 Task: In the Contact  Adeline.Baker@coach.com, schedule and save the meeting with title: 'Product Demo and Service Presentation', Select date: '7 September, 2023', select start time: 6:00:PM. Add location in person New York with meeting description: Kindly join this meeting to understand Product Demo and Service Presentation.. Logged in from softage.1@softage.net
Action: Mouse moved to (108, 71)
Screenshot: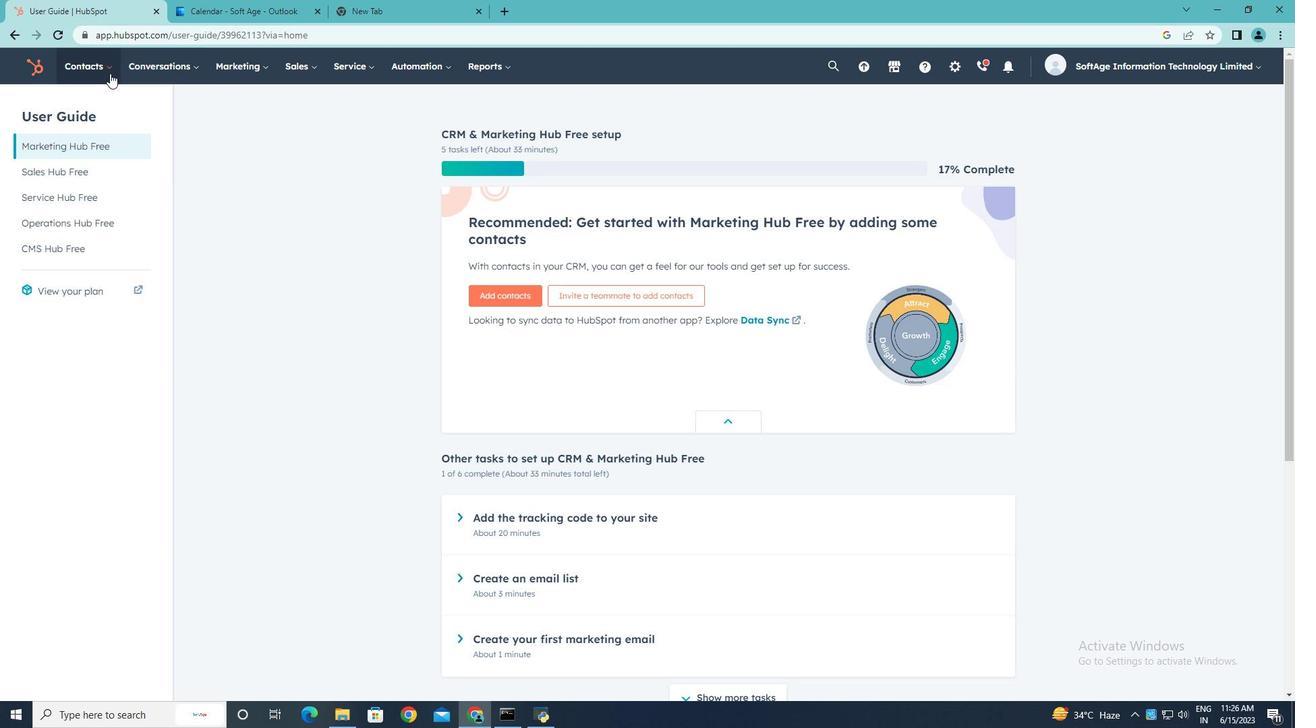 
Action: Mouse pressed left at (108, 71)
Screenshot: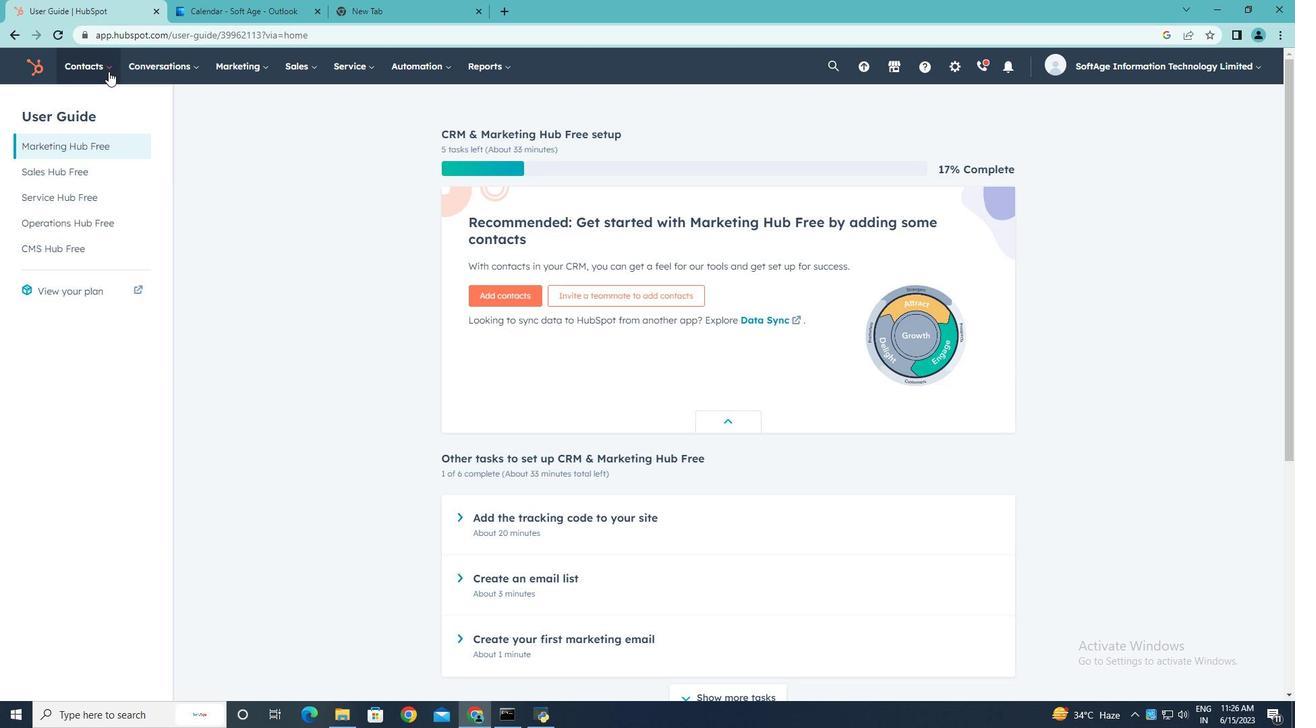
Action: Mouse moved to (98, 103)
Screenshot: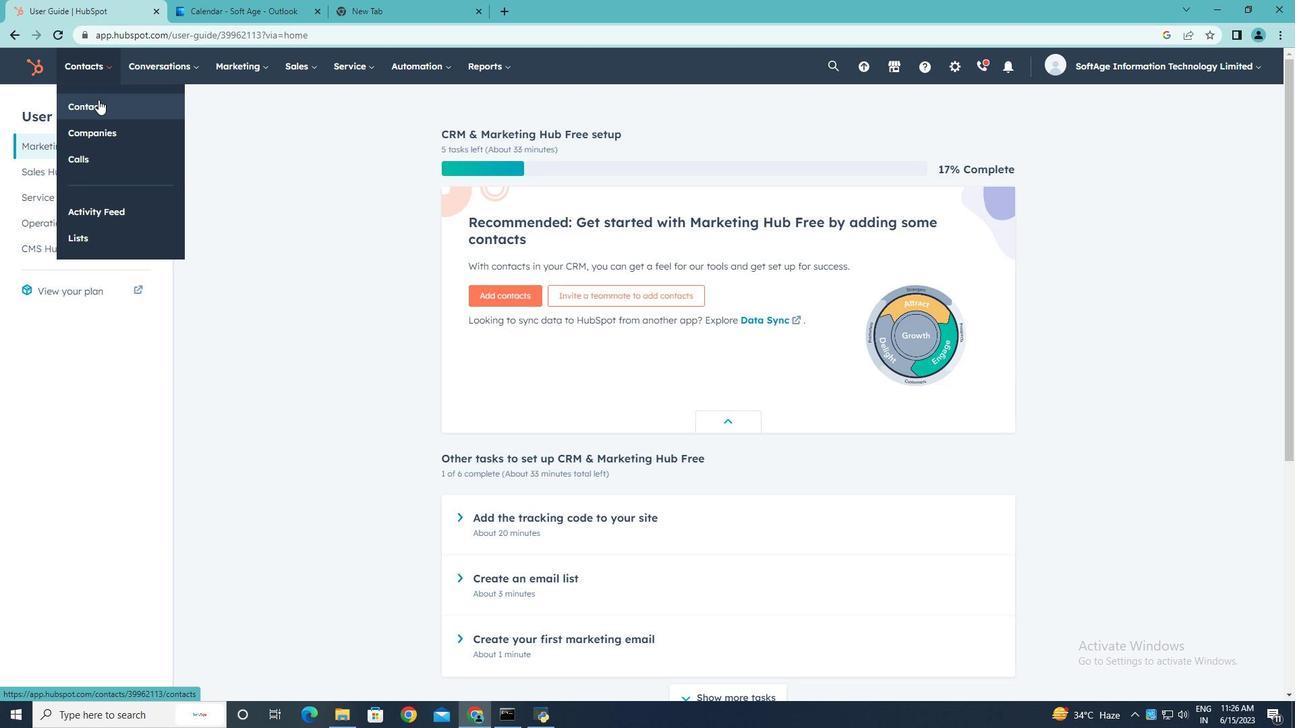 
Action: Mouse pressed left at (98, 103)
Screenshot: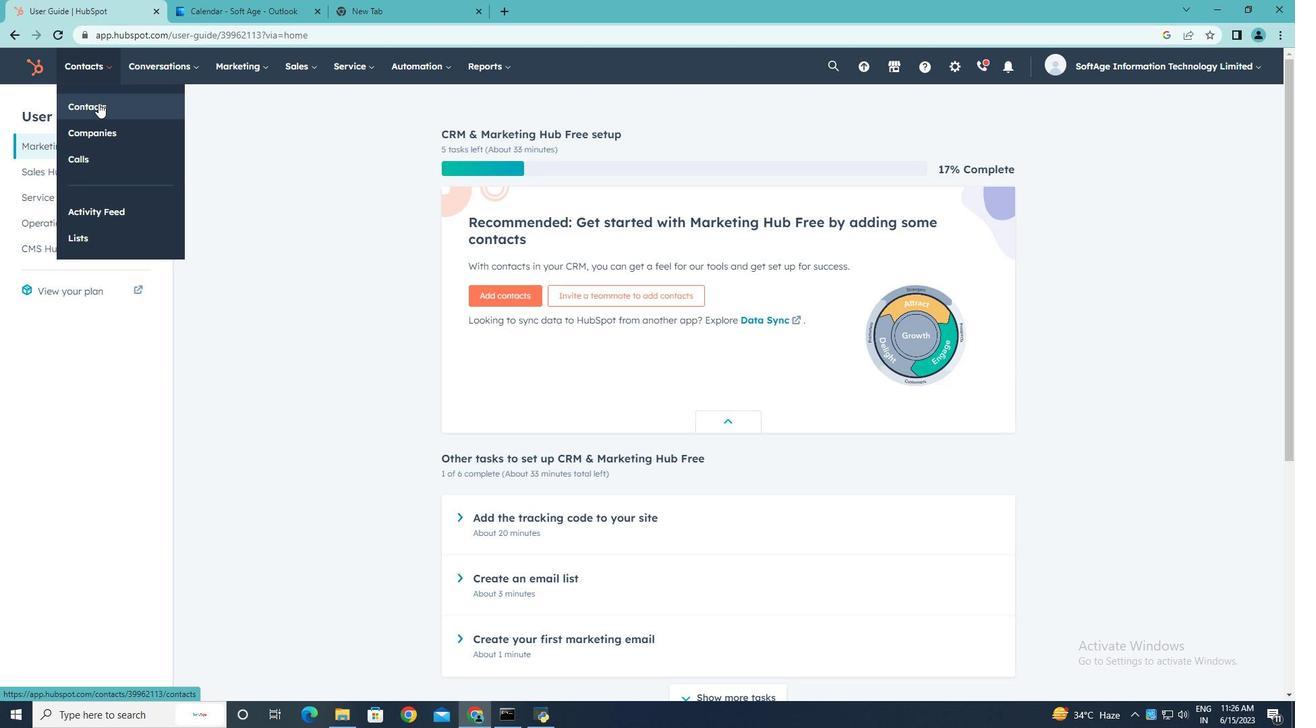 
Action: Mouse moved to (93, 216)
Screenshot: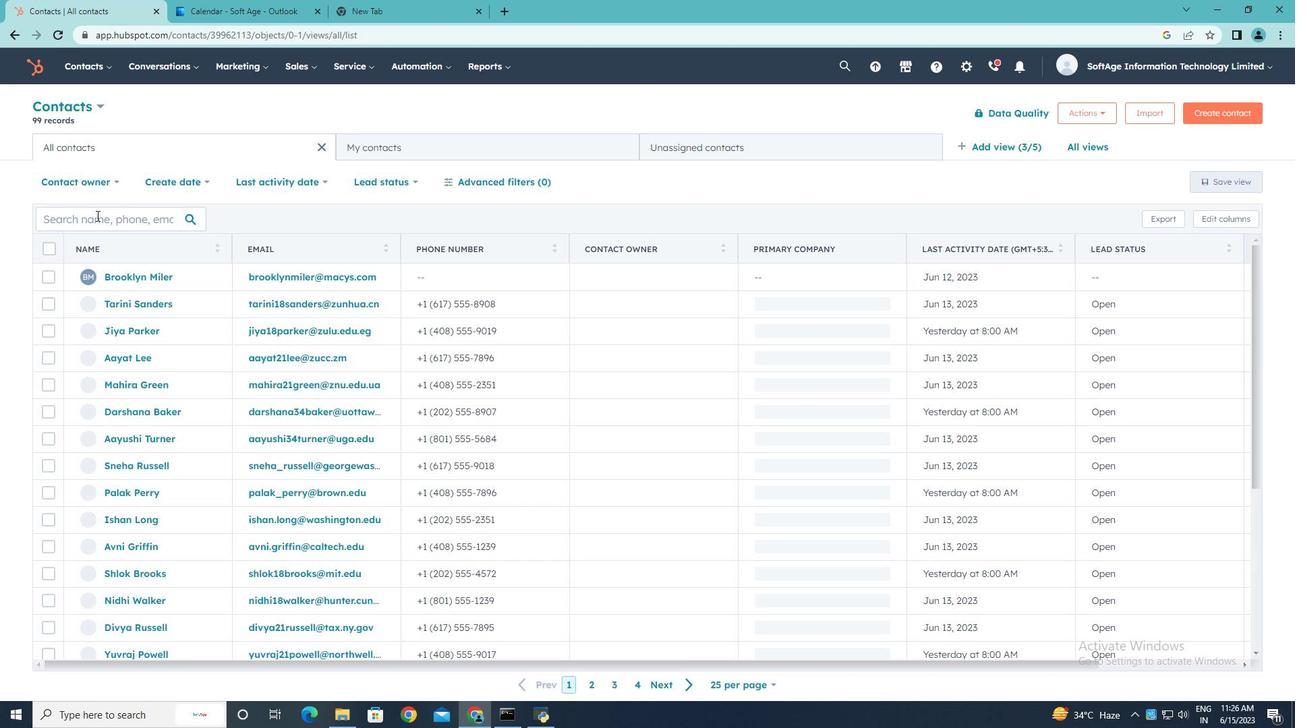 
Action: Mouse pressed left at (93, 216)
Screenshot: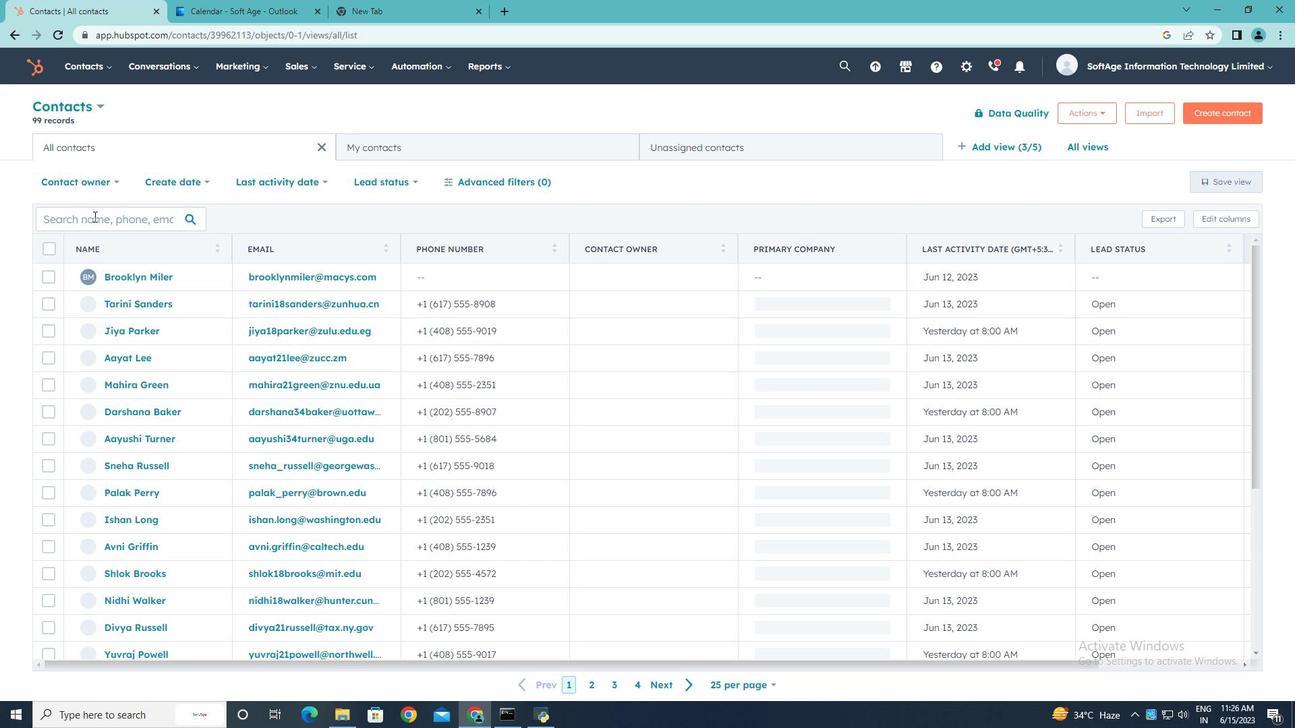 
Action: Key pressed <Key.shift>Adeline.<Key.shift>Baker<Key.shift>@coach.com
Screenshot: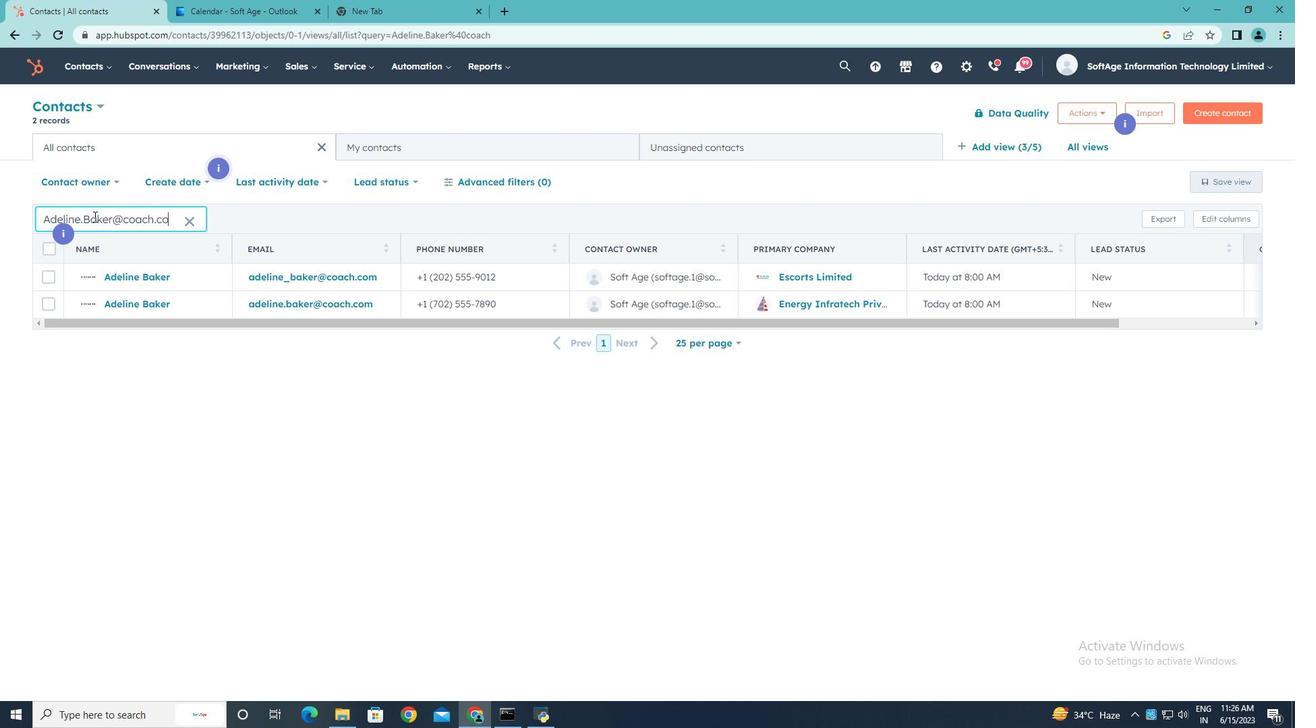 
Action: Mouse moved to (128, 305)
Screenshot: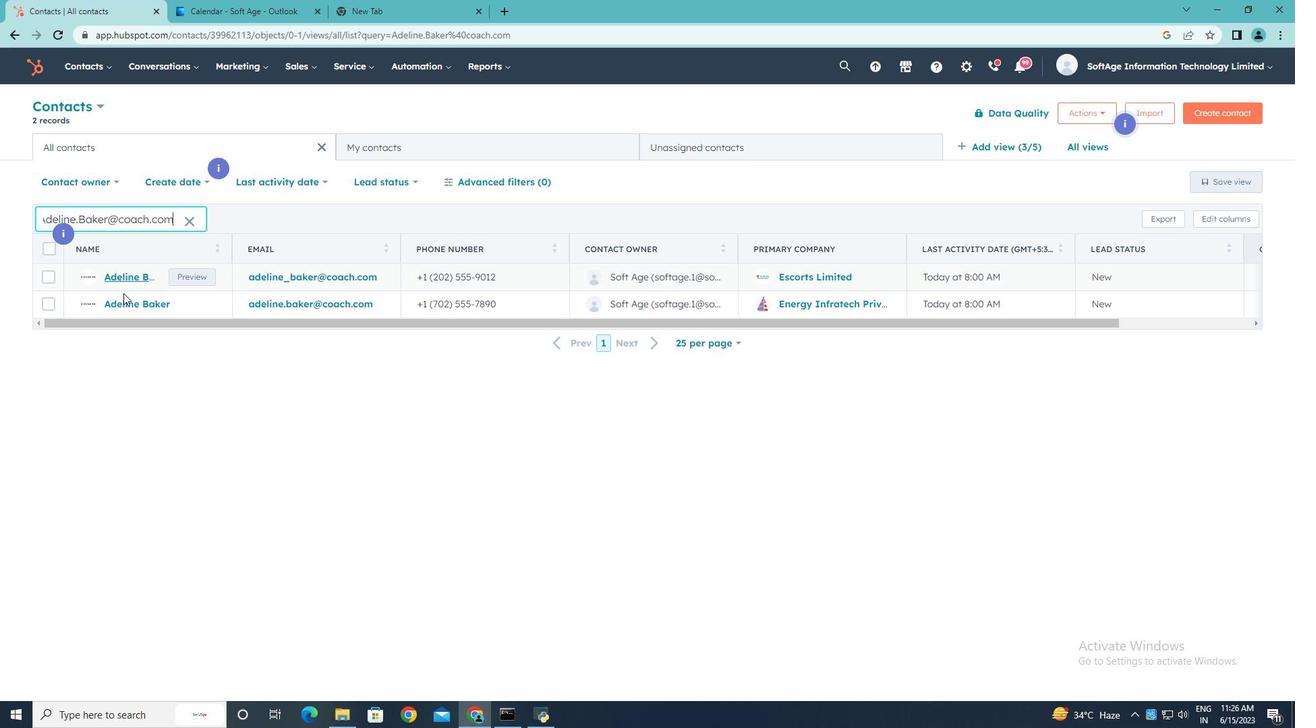 
Action: Mouse pressed left at (128, 305)
Screenshot: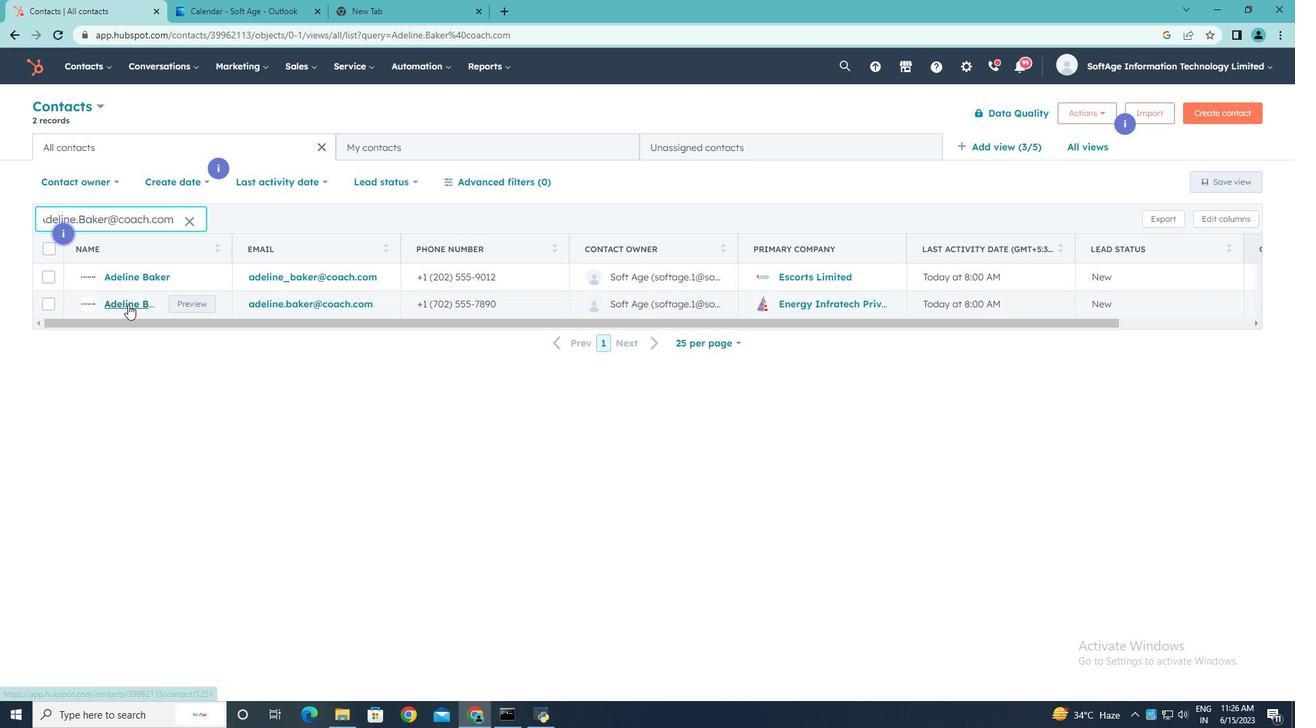 
Action: Mouse moved to (215, 235)
Screenshot: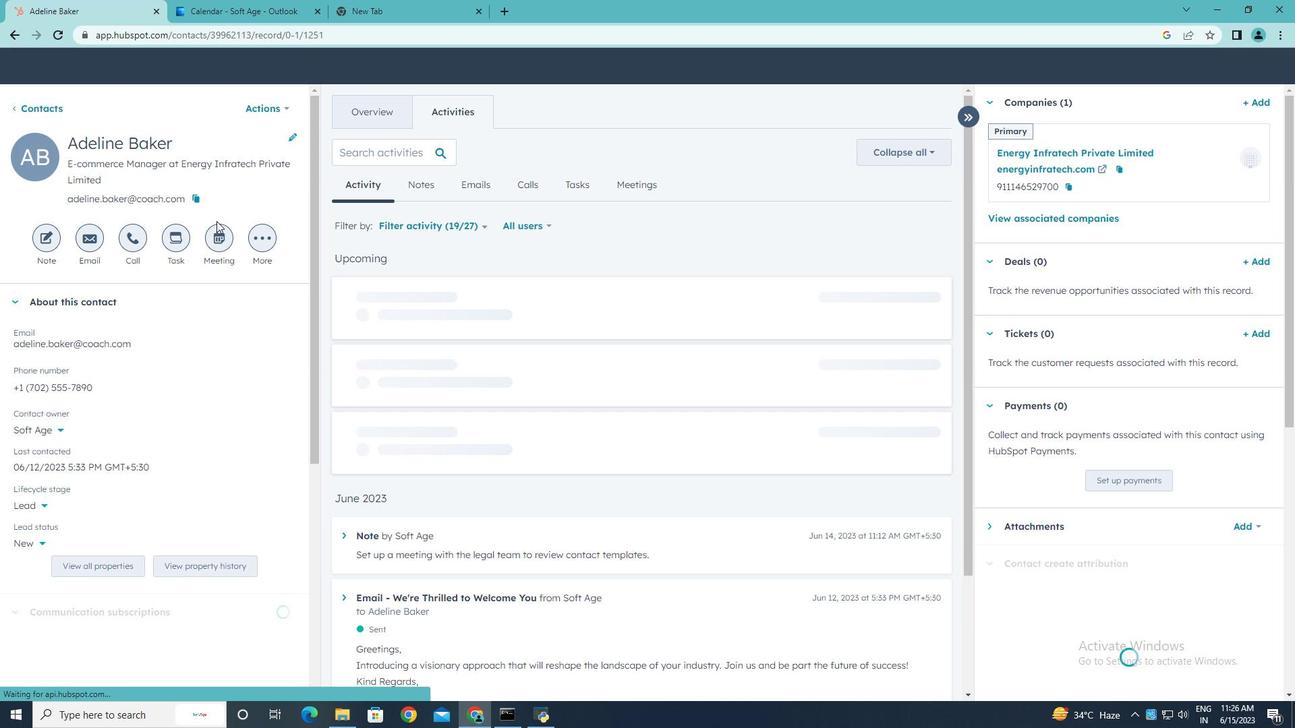 
Action: Mouse pressed left at (215, 235)
Screenshot: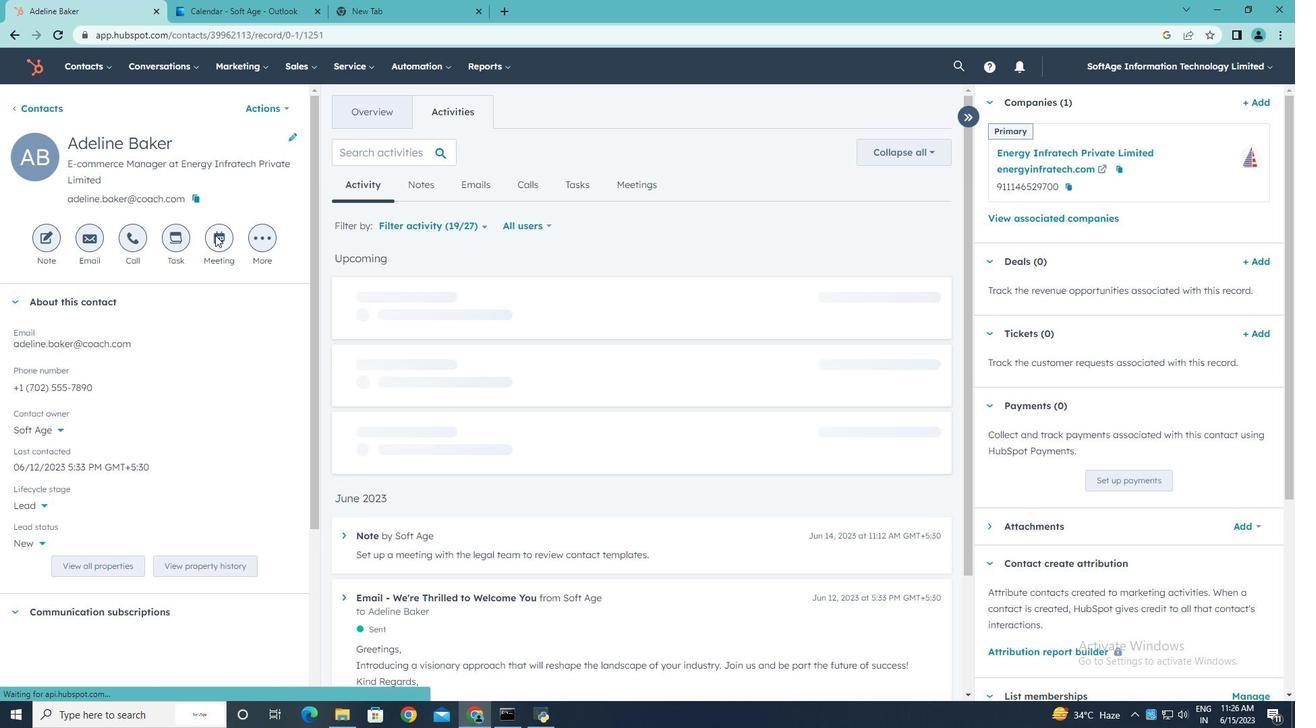 
Action: Key pressed <Key.shift><Key.shift><Key.shift><Key.shift><Key.shift><Key.shift><Key.shift><Key.shift><Key.shift><Key.shift>Product<Key.space><Key.shift>Demo<Key.space>and<Key.space><Key.shift>Servicw<Key.backspace>e<Key.space><Key.shift>Presentation.
Screenshot: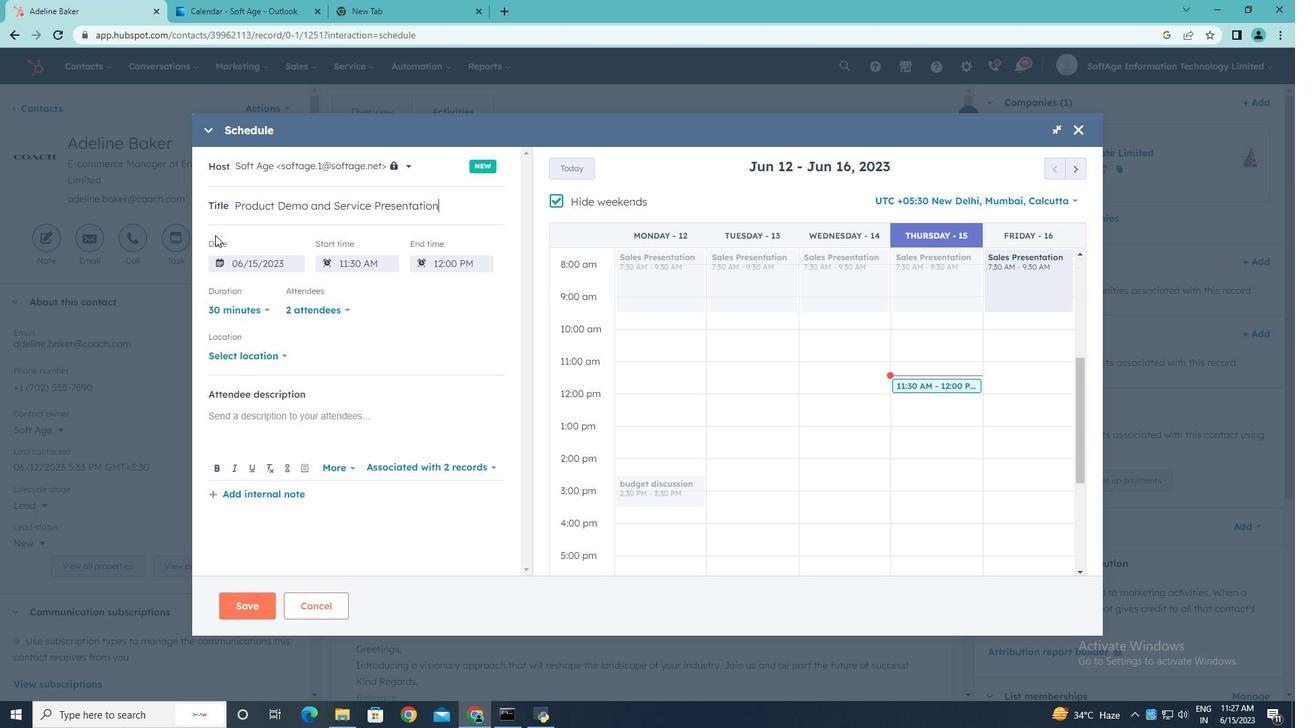 
Action: Mouse moved to (554, 200)
Screenshot: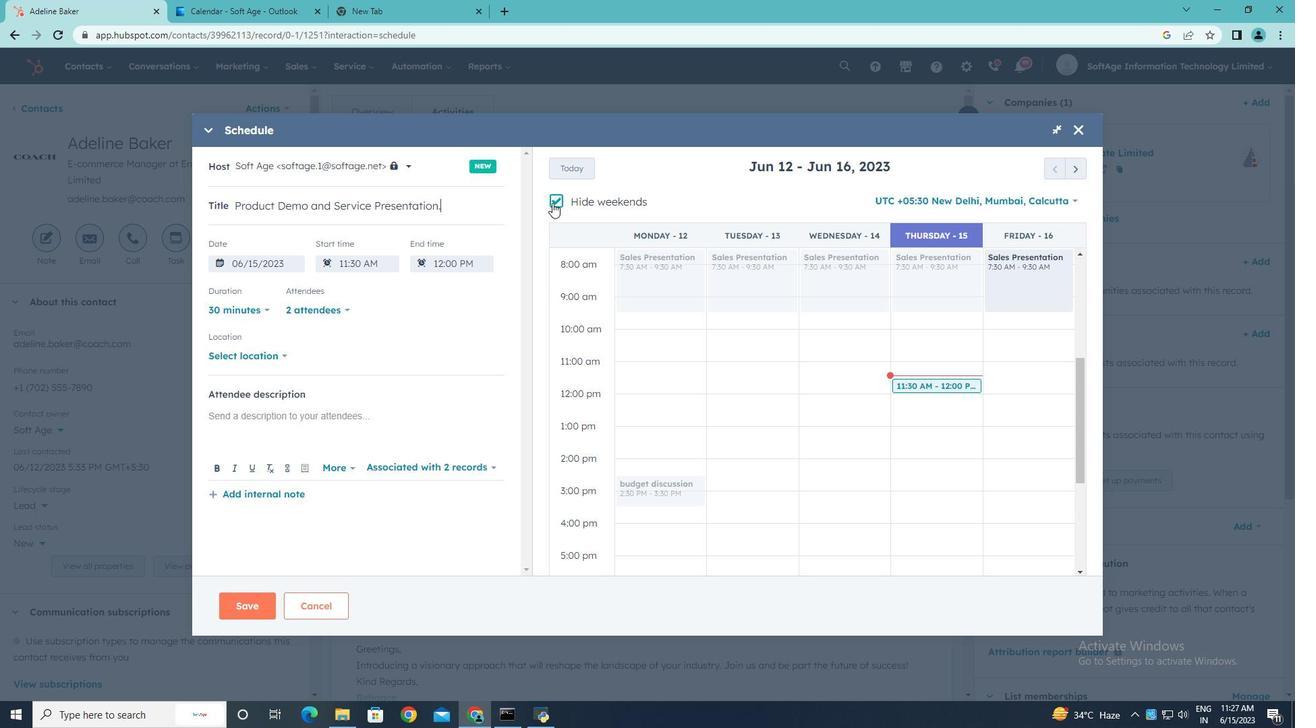 
Action: Mouse pressed left at (554, 200)
Screenshot: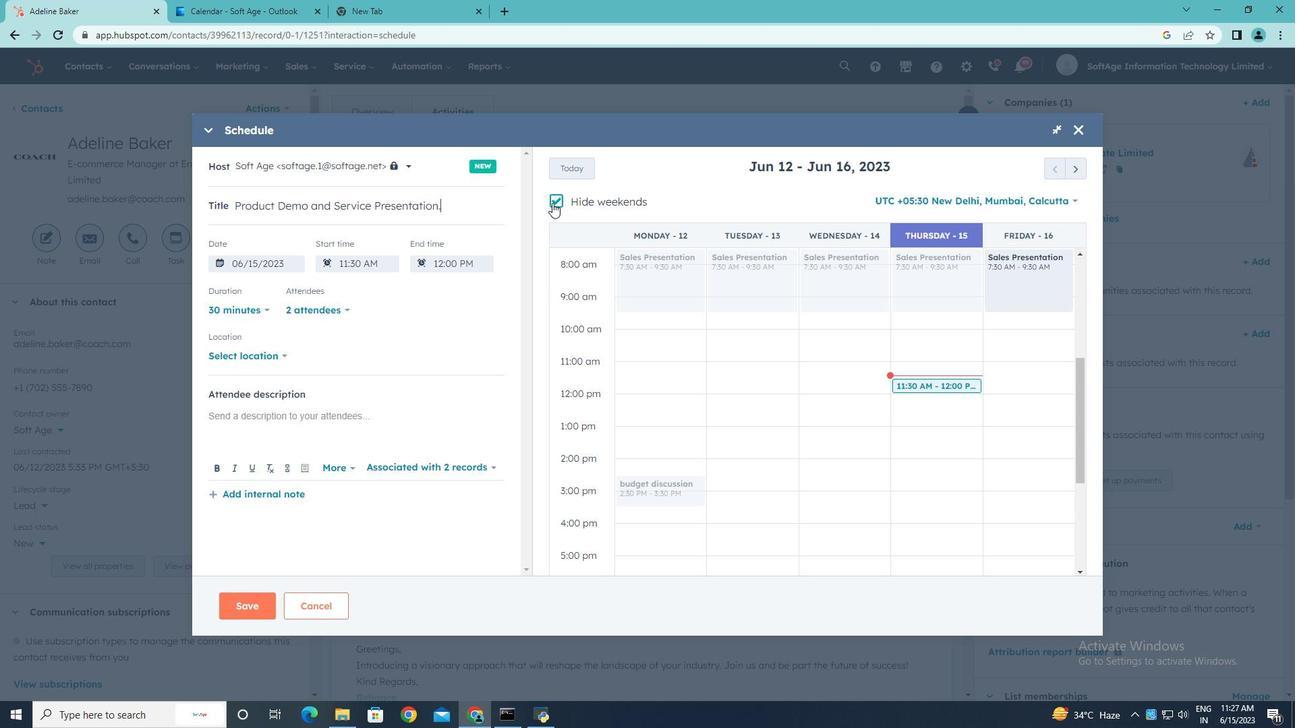 
Action: Mouse moved to (1076, 169)
Screenshot: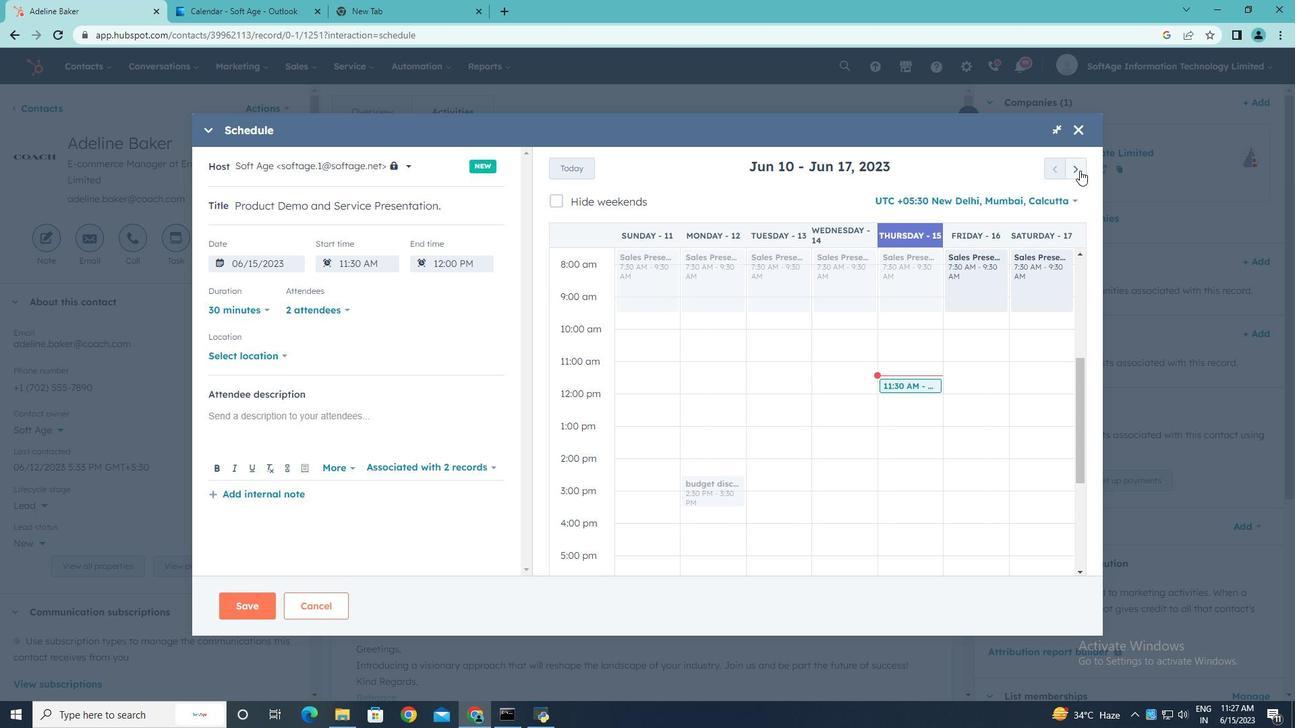 
Action: Mouse pressed left at (1076, 169)
Screenshot: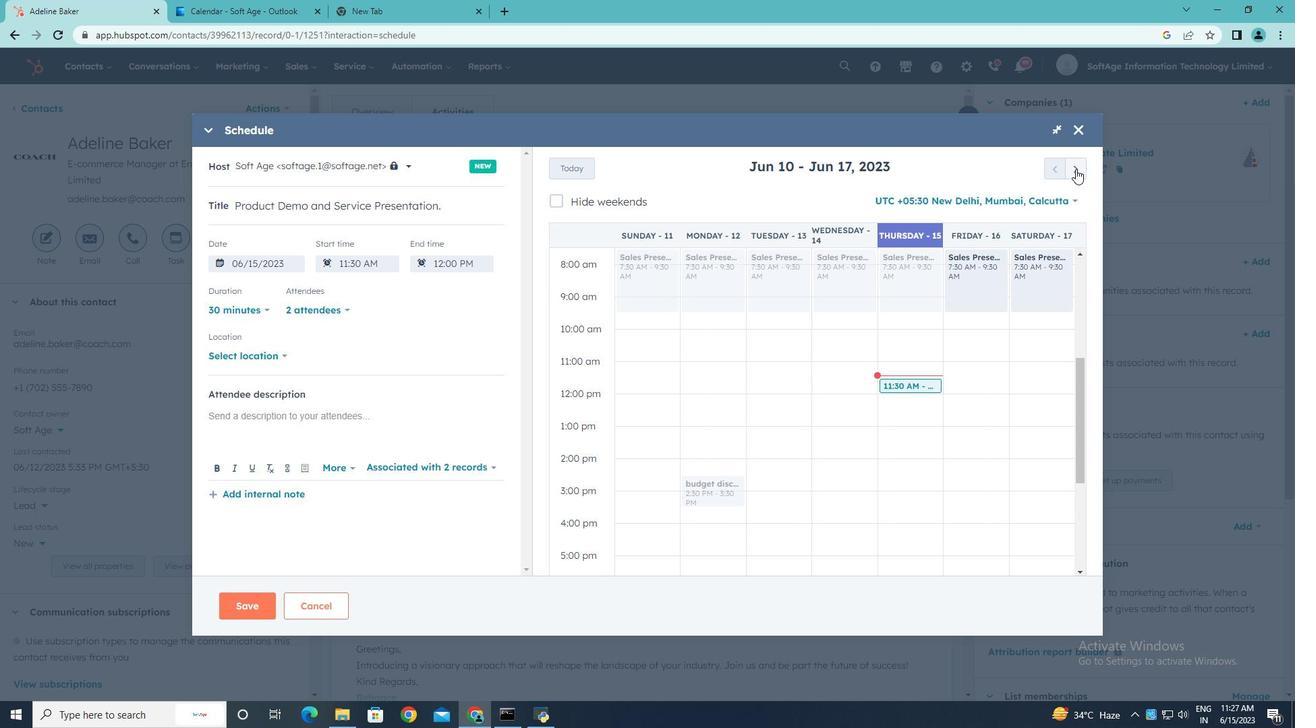
Action: Mouse pressed left at (1076, 169)
Screenshot: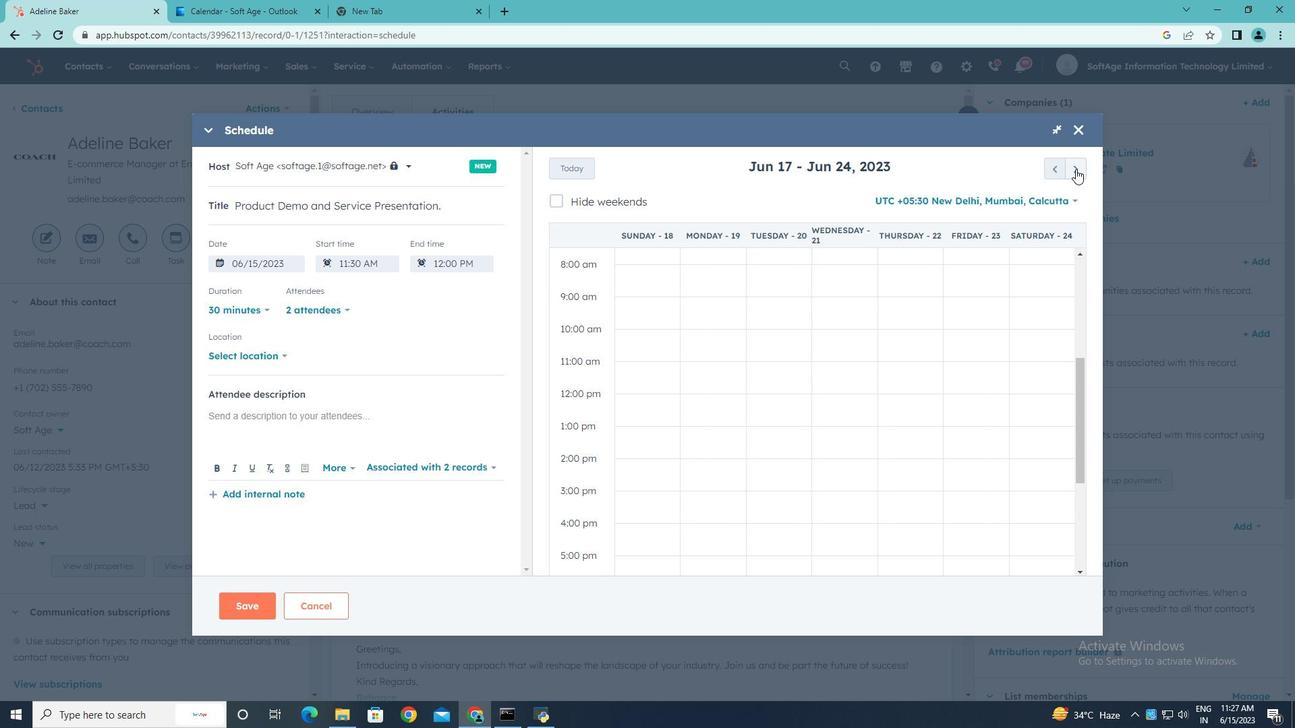 
Action: Mouse pressed left at (1076, 169)
Screenshot: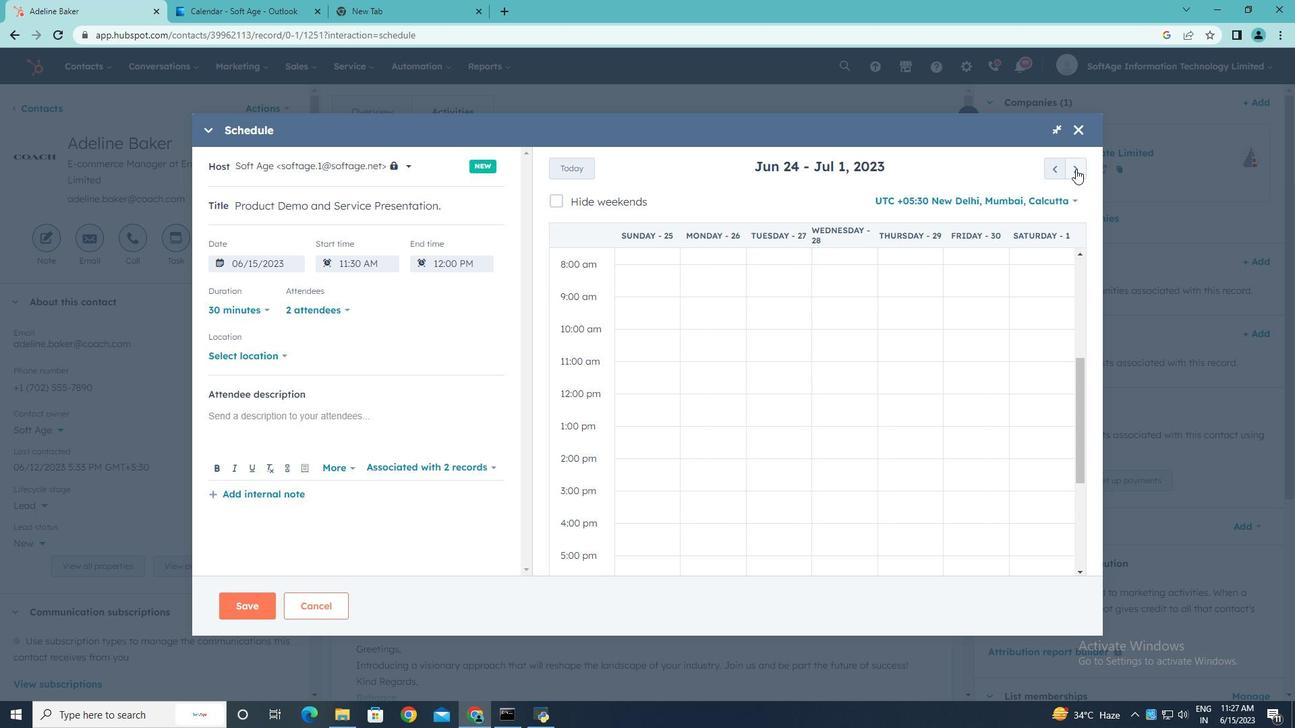 
Action: Mouse pressed left at (1076, 169)
Screenshot: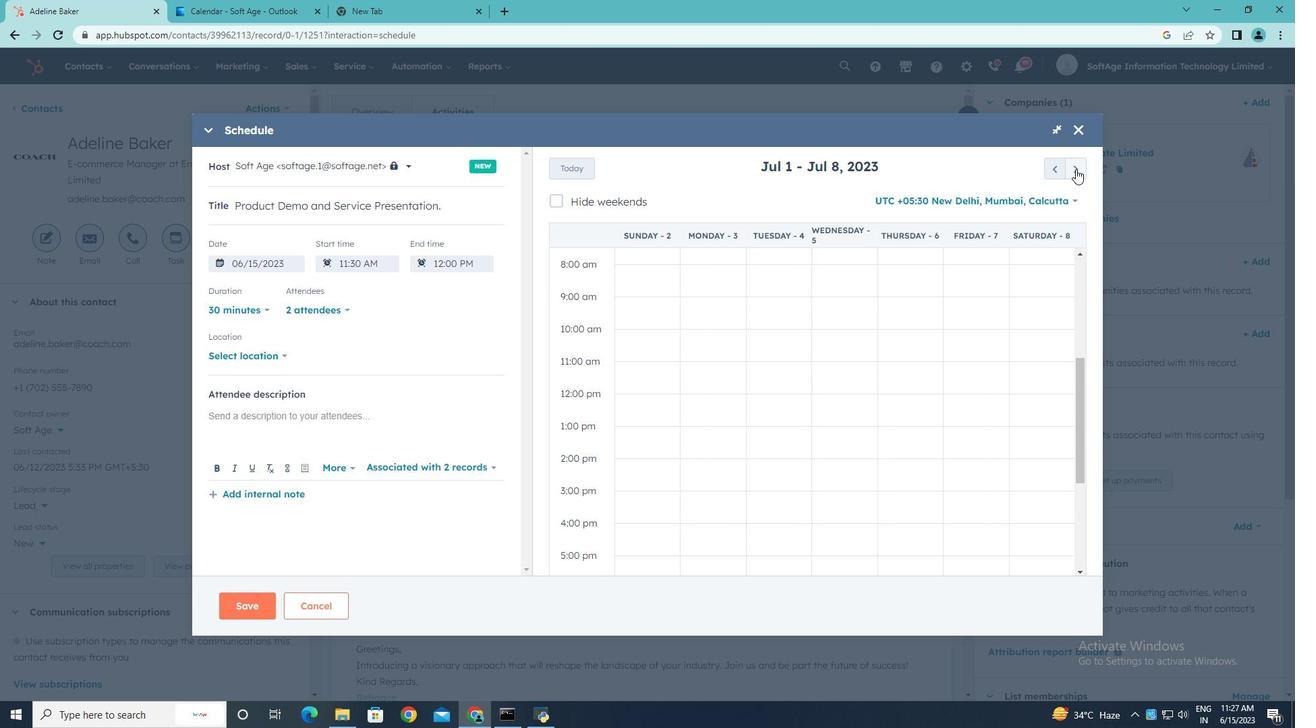 
Action: Mouse pressed left at (1076, 169)
Screenshot: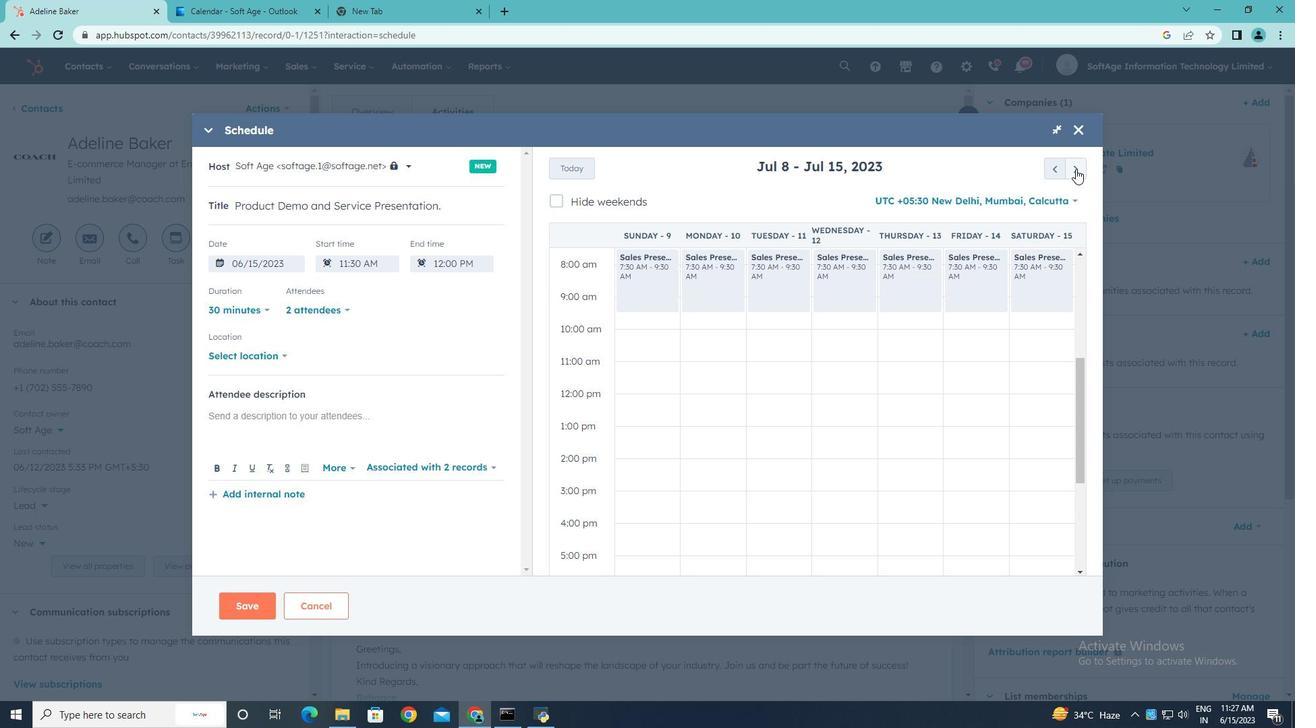 
Action: Mouse pressed left at (1076, 169)
Screenshot: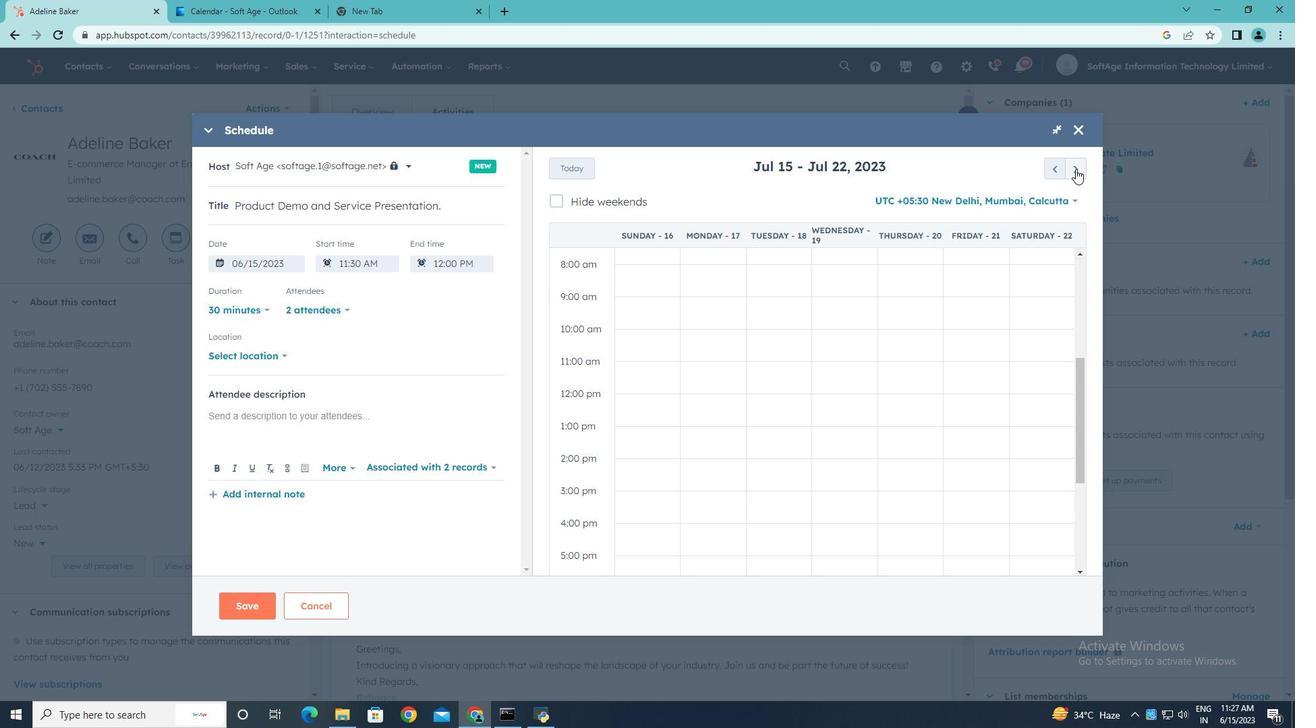 
Action: Mouse pressed left at (1076, 169)
Screenshot: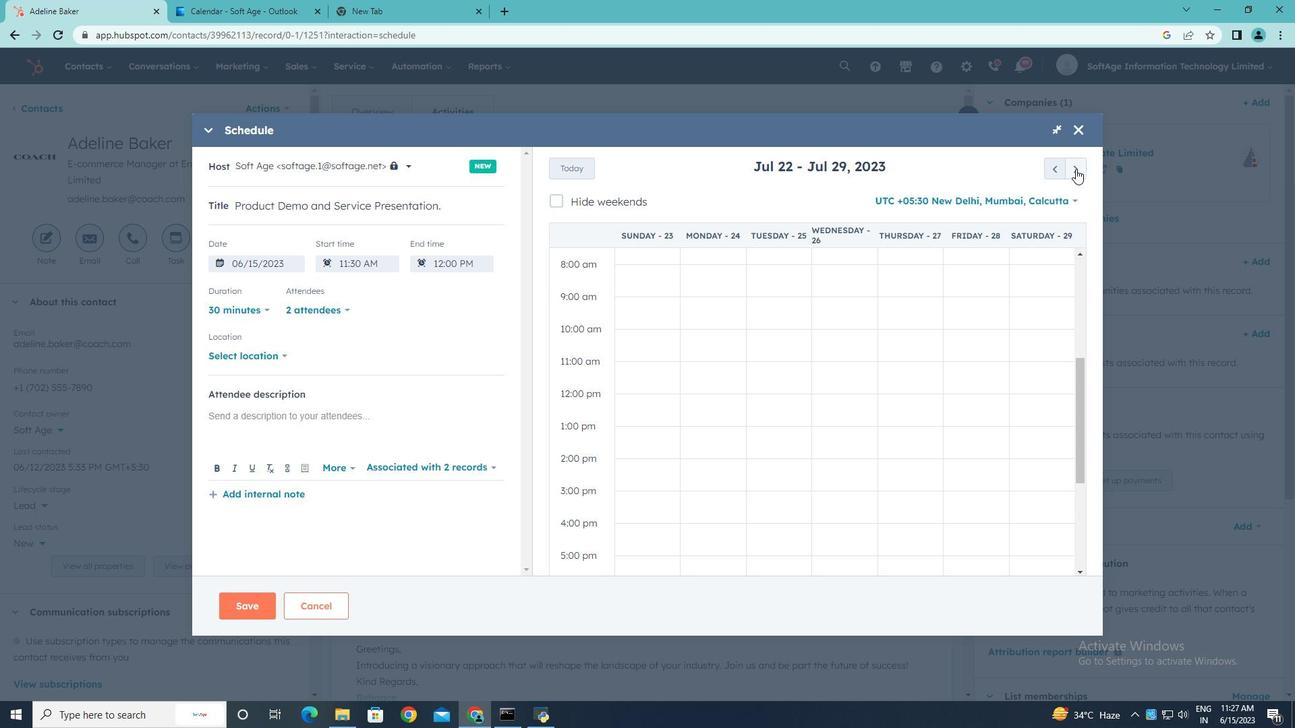 
Action: Mouse pressed left at (1076, 169)
Screenshot: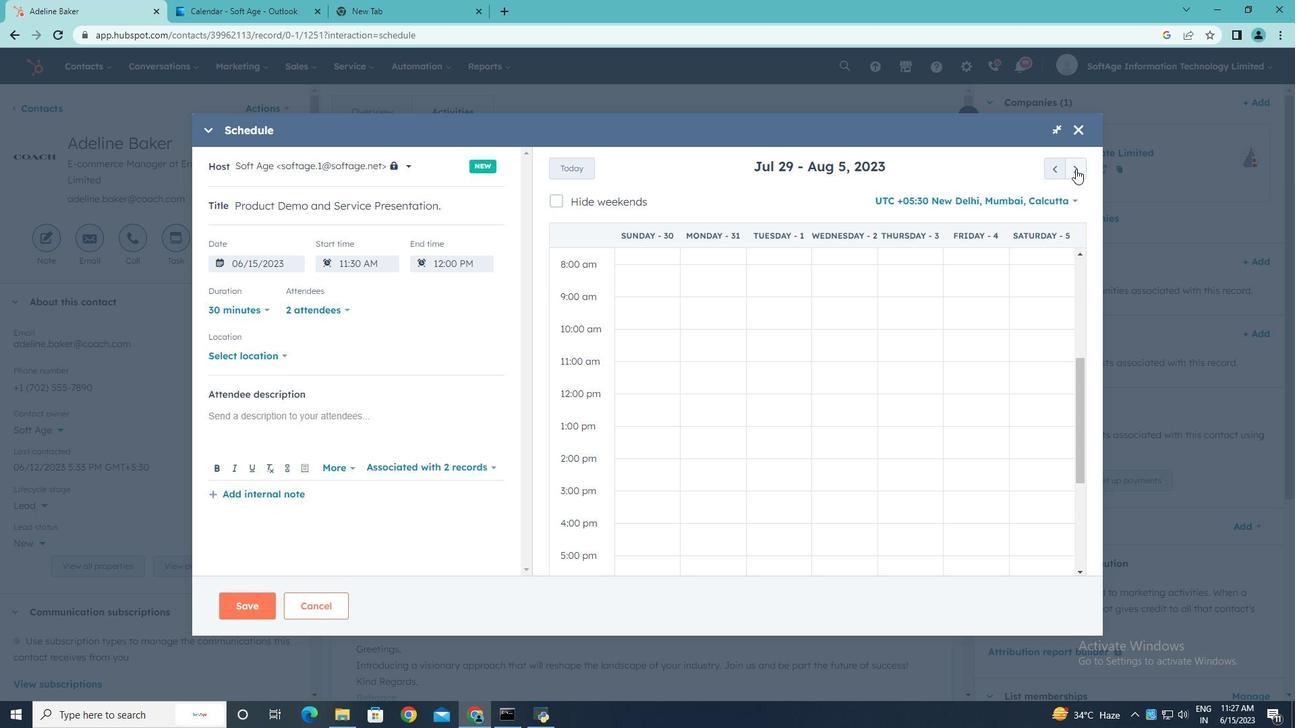 
Action: Mouse pressed left at (1076, 169)
Screenshot: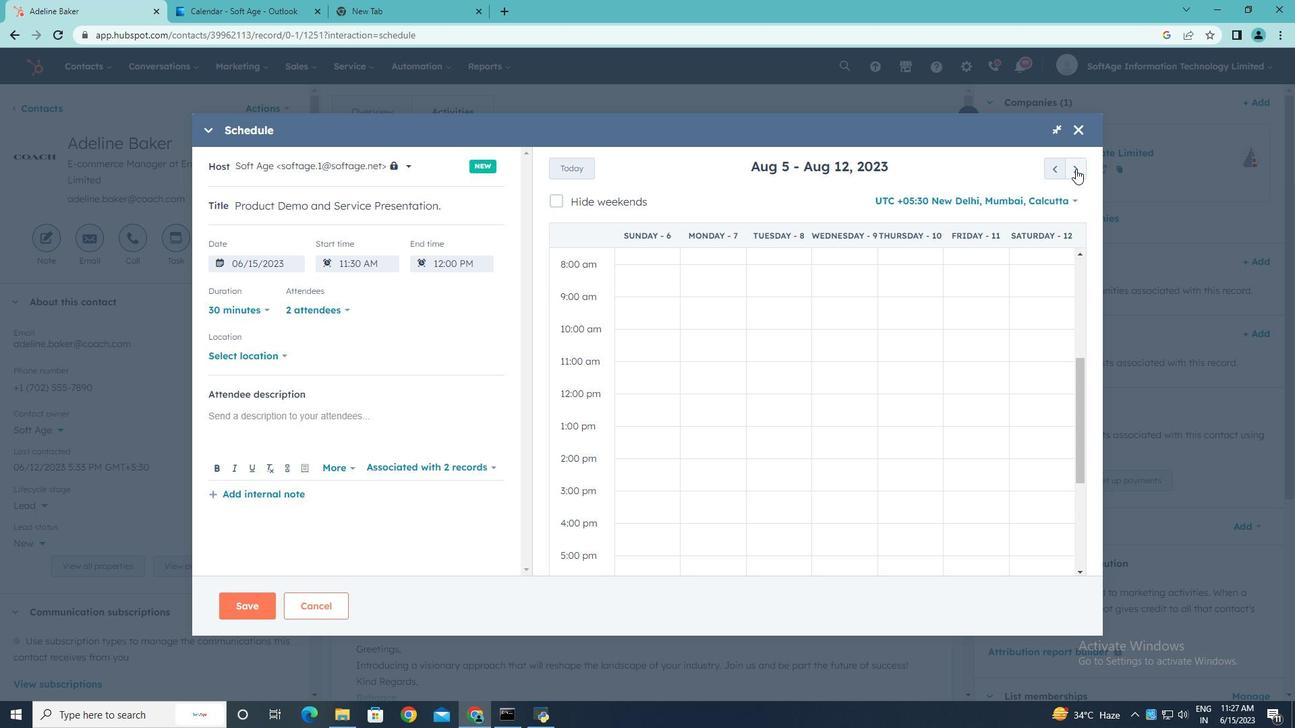 
Action: Mouse pressed left at (1076, 169)
Screenshot: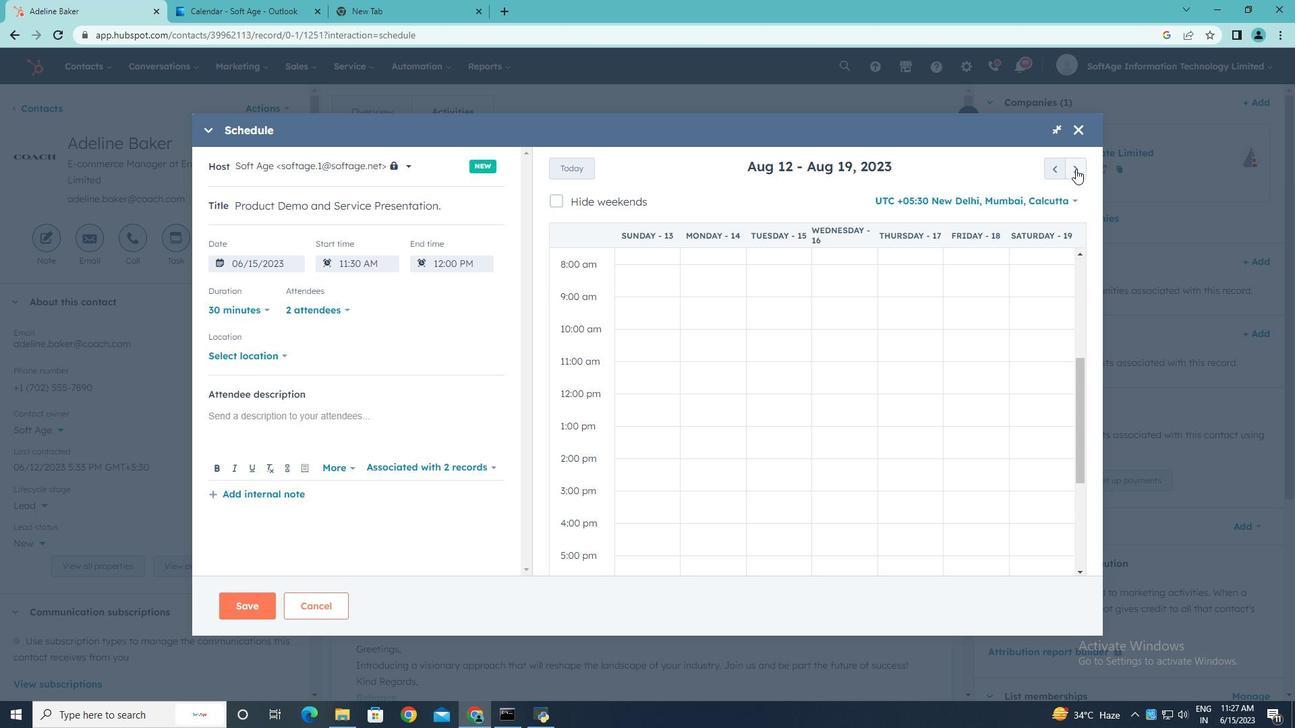 
Action: Mouse pressed left at (1076, 169)
Screenshot: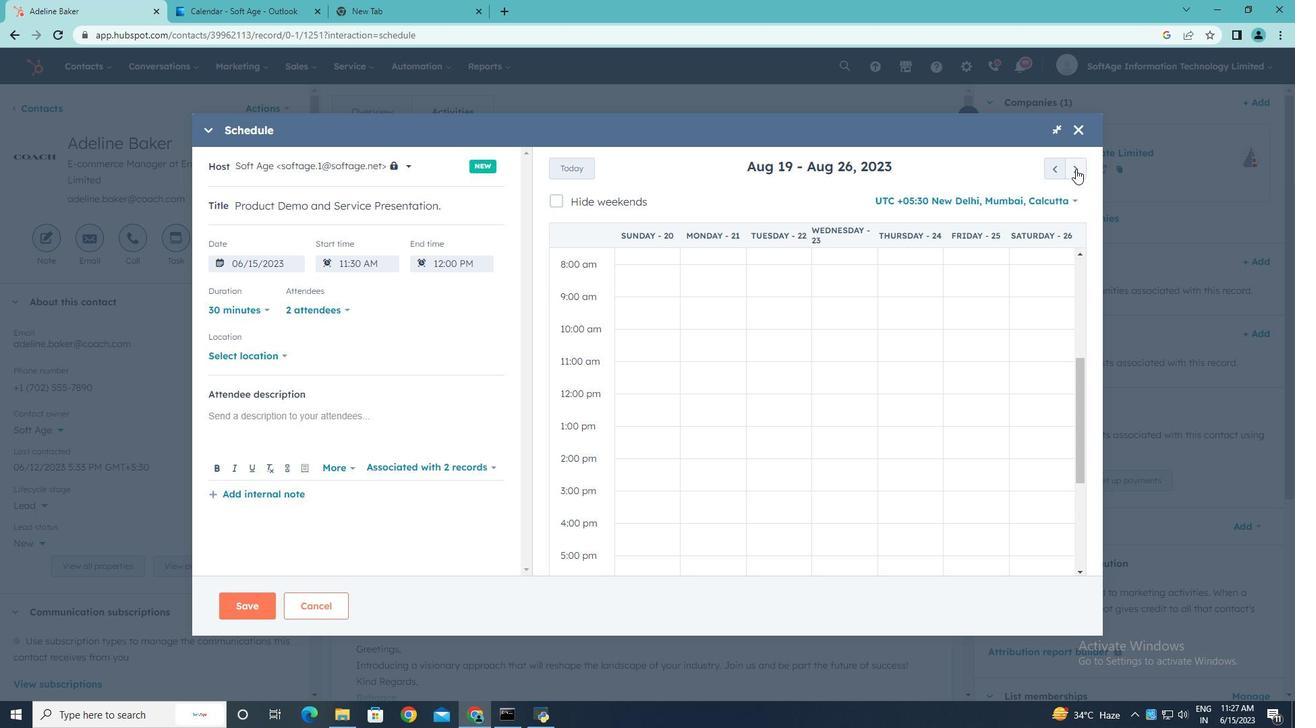 
Action: Mouse pressed left at (1076, 169)
Screenshot: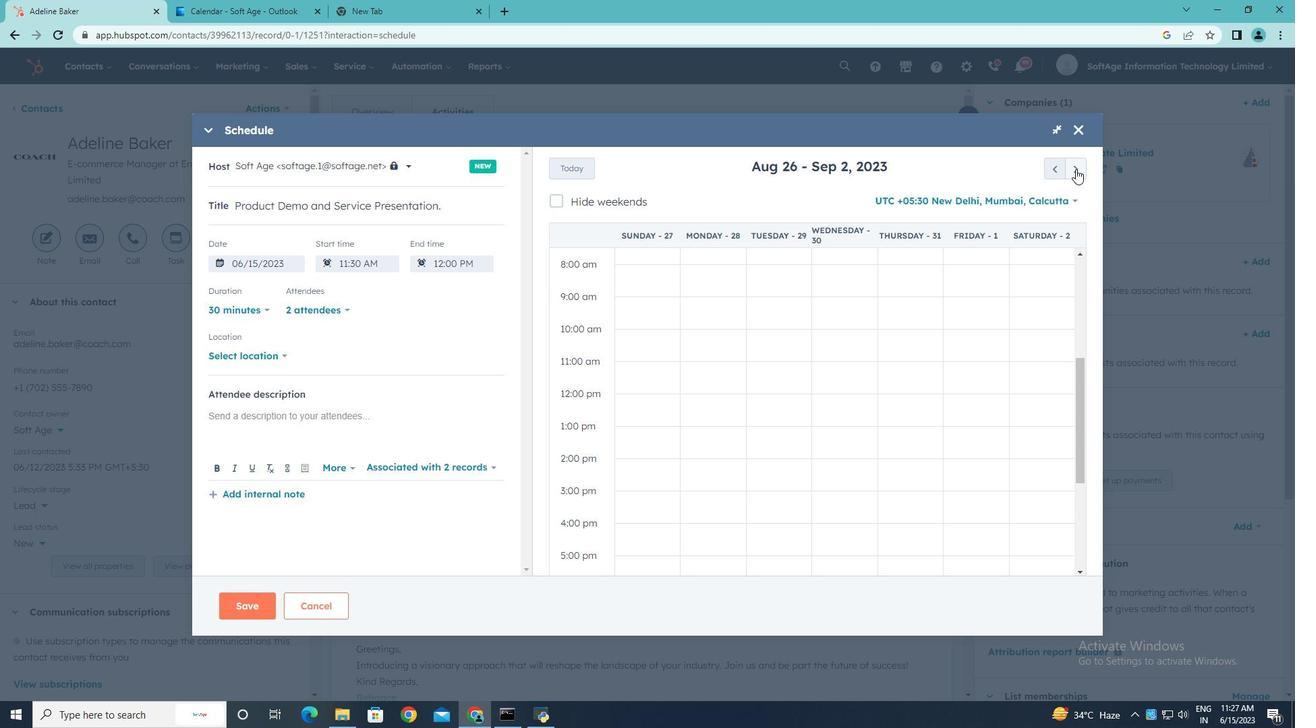 
Action: Mouse moved to (944, 498)
Screenshot: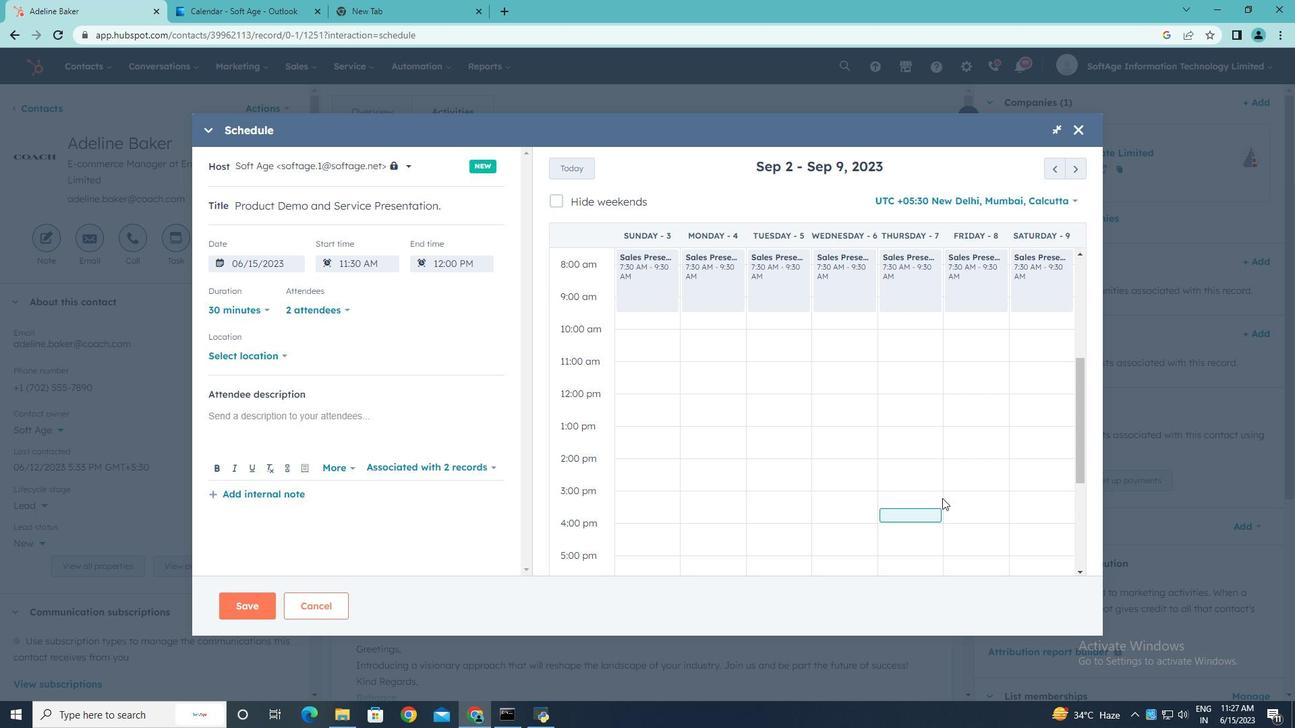 
Action: Mouse scrolled (944, 498) with delta (0, 0)
Screenshot: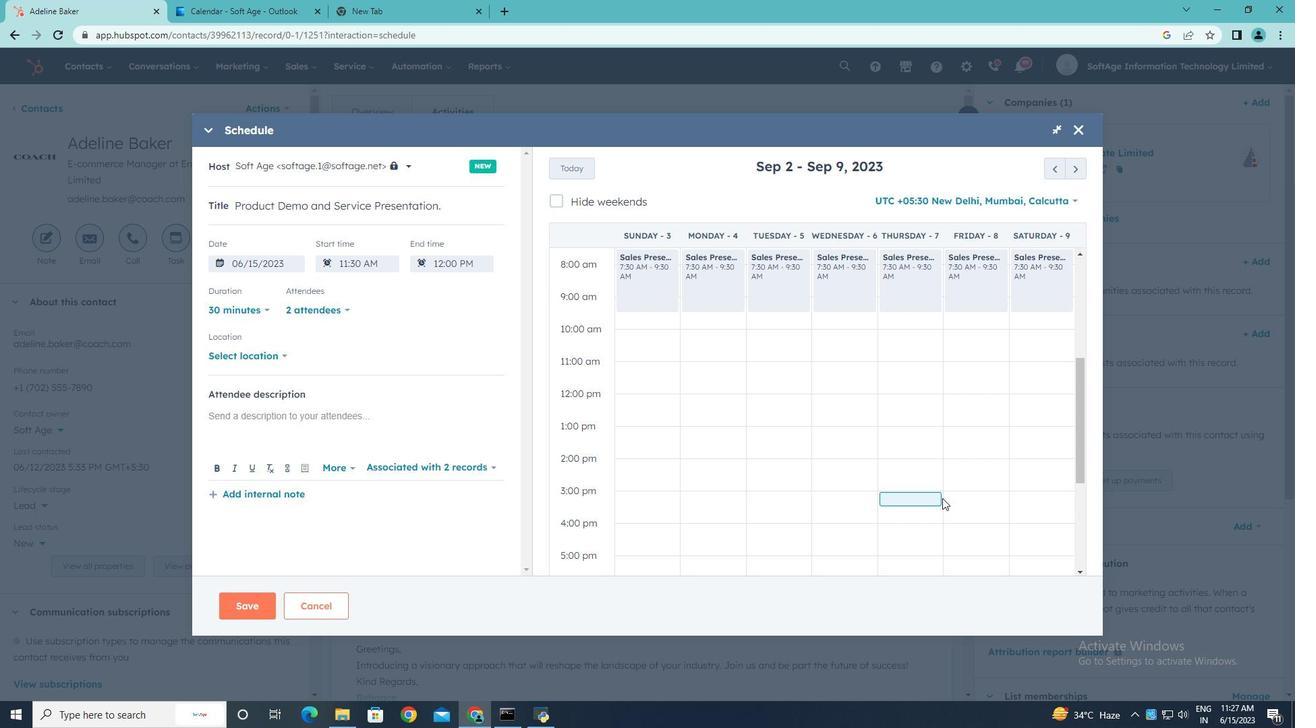 
Action: Mouse moved to (912, 523)
Screenshot: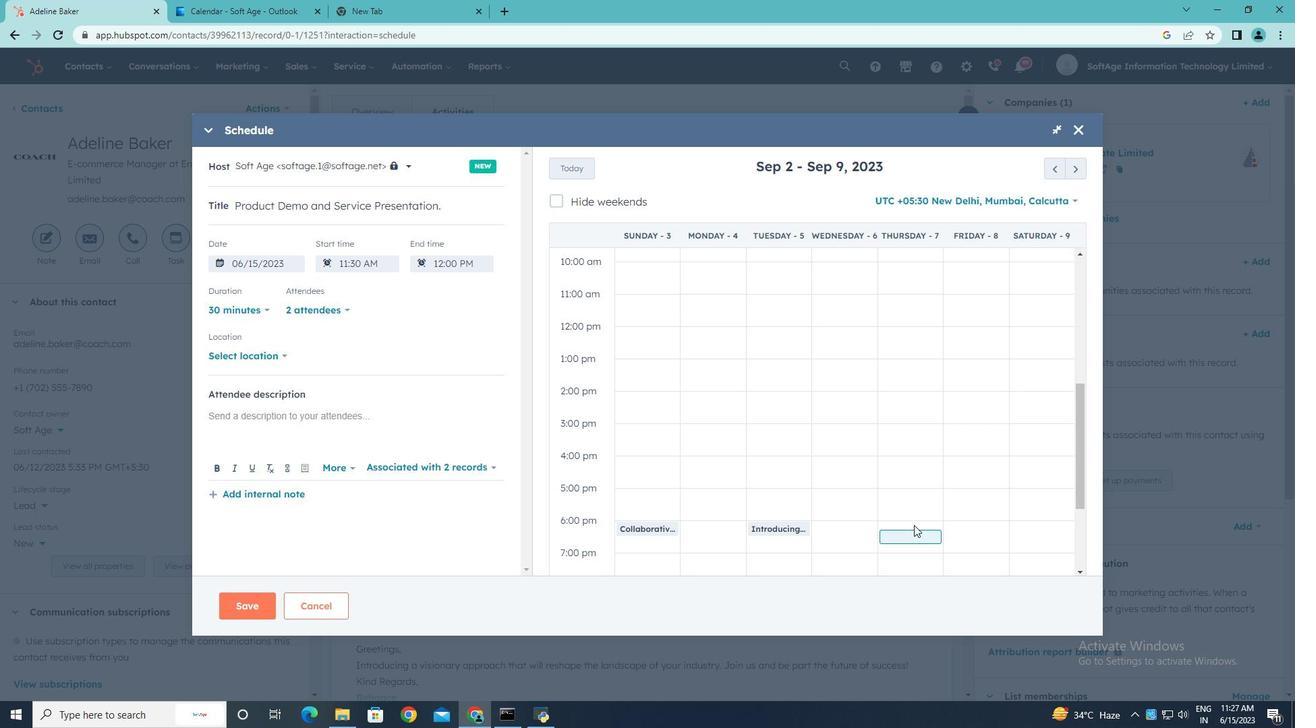 
Action: Mouse pressed left at (912, 523)
Screenshot: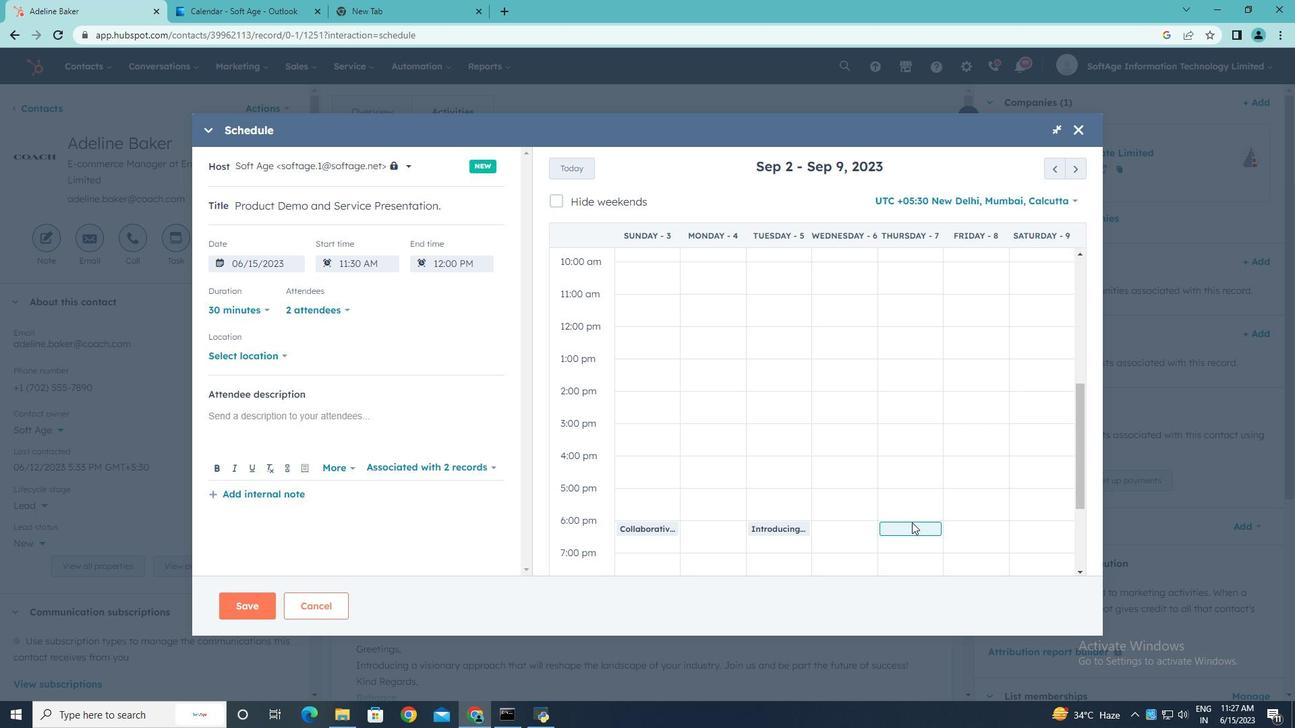 
Action: Mouse moved to (282, 354)
Screenshot: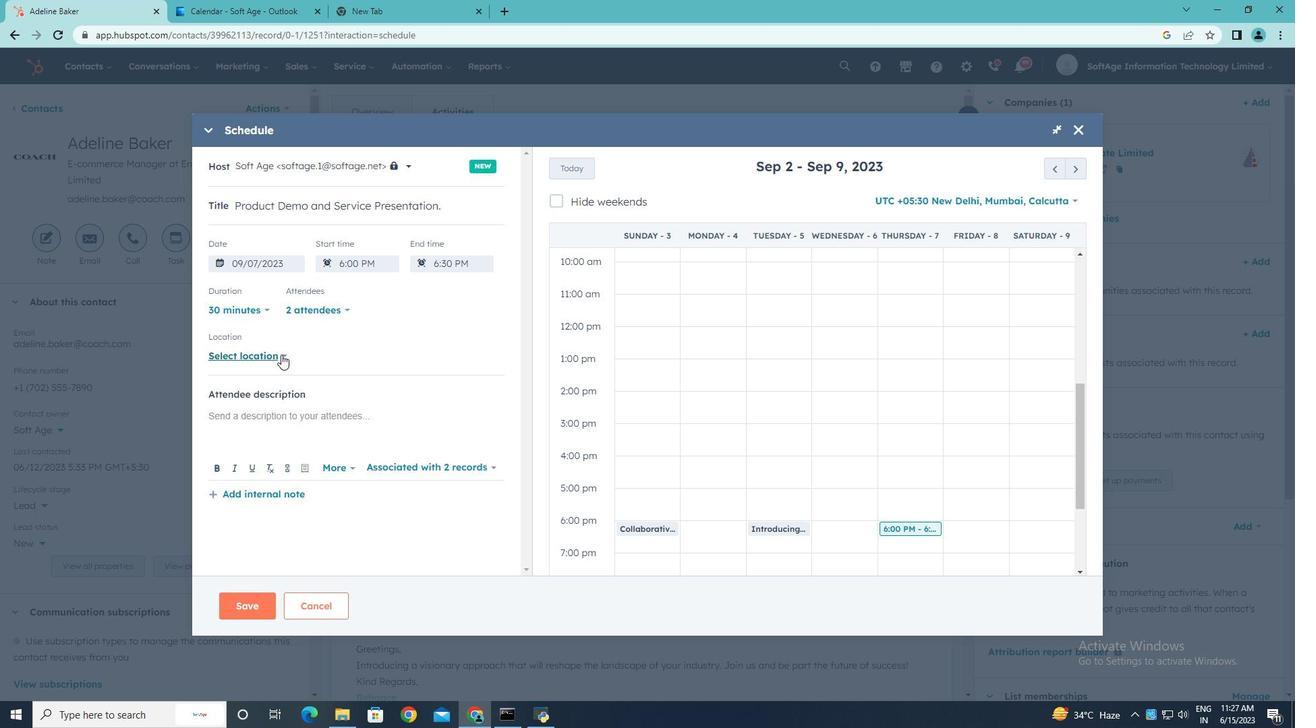 
Action: Mouse pressed left at (282, 354)
Screenshot: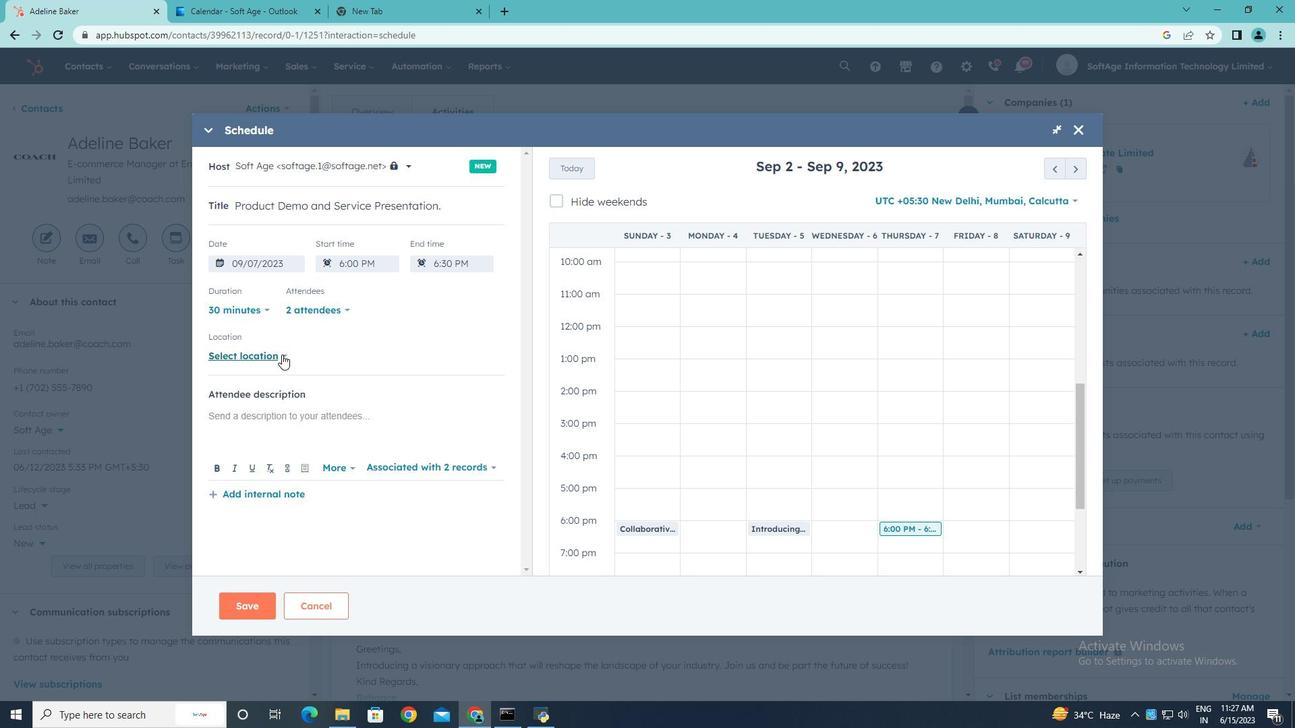 
Action: Mouse moved to (322, 347)
Screenshot: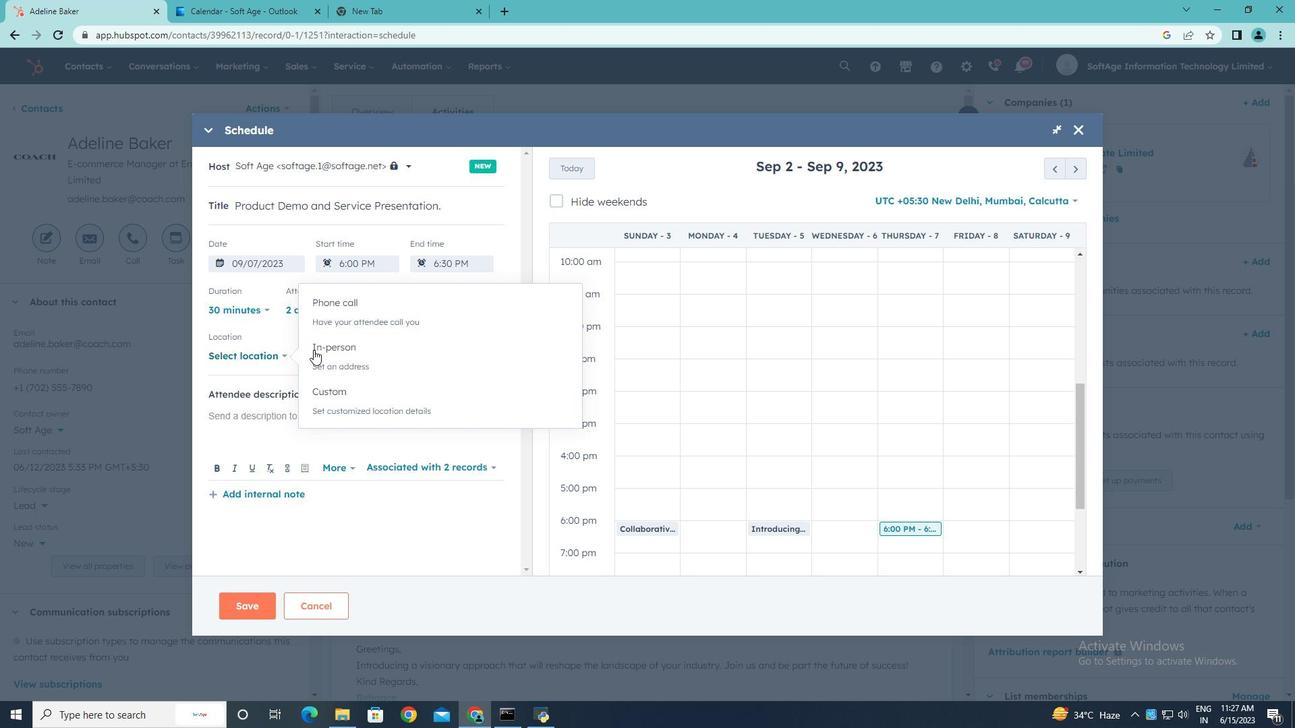 
Action: Mouse pressed left at (322, 347)
Screenshot: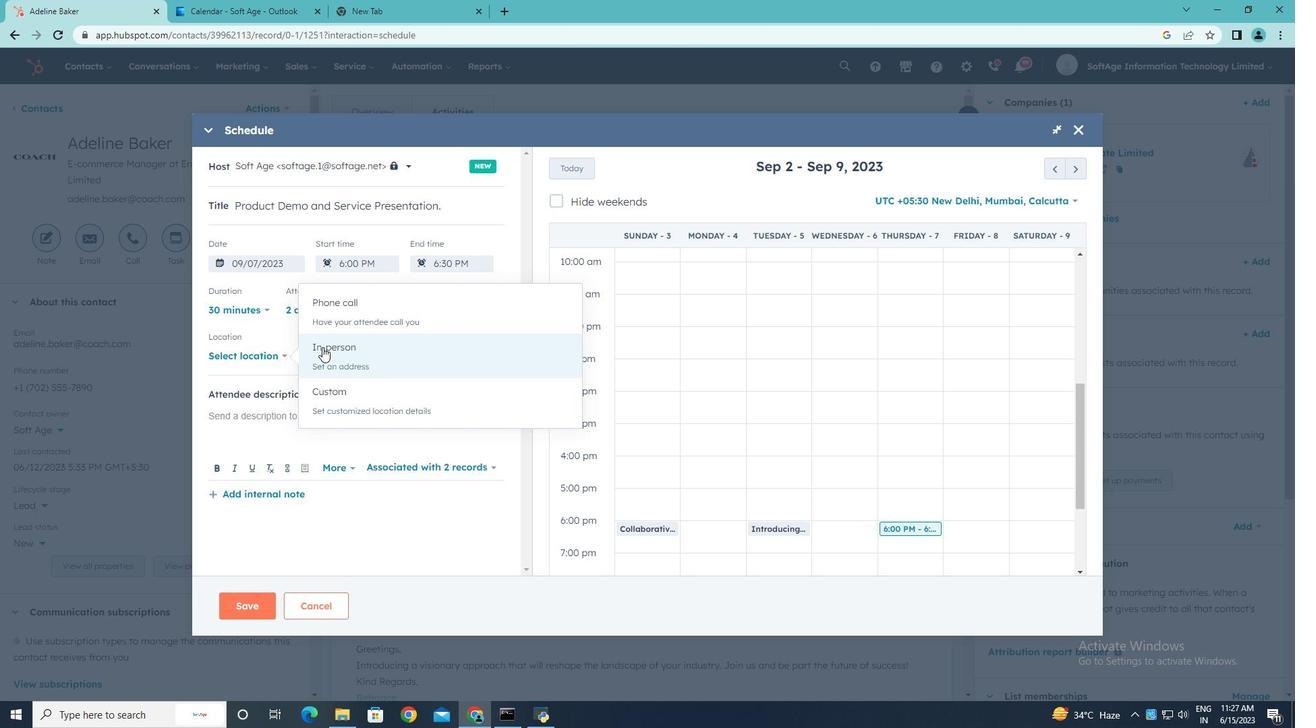 
Action: Mouse moved to (322, 347)
Screenshot: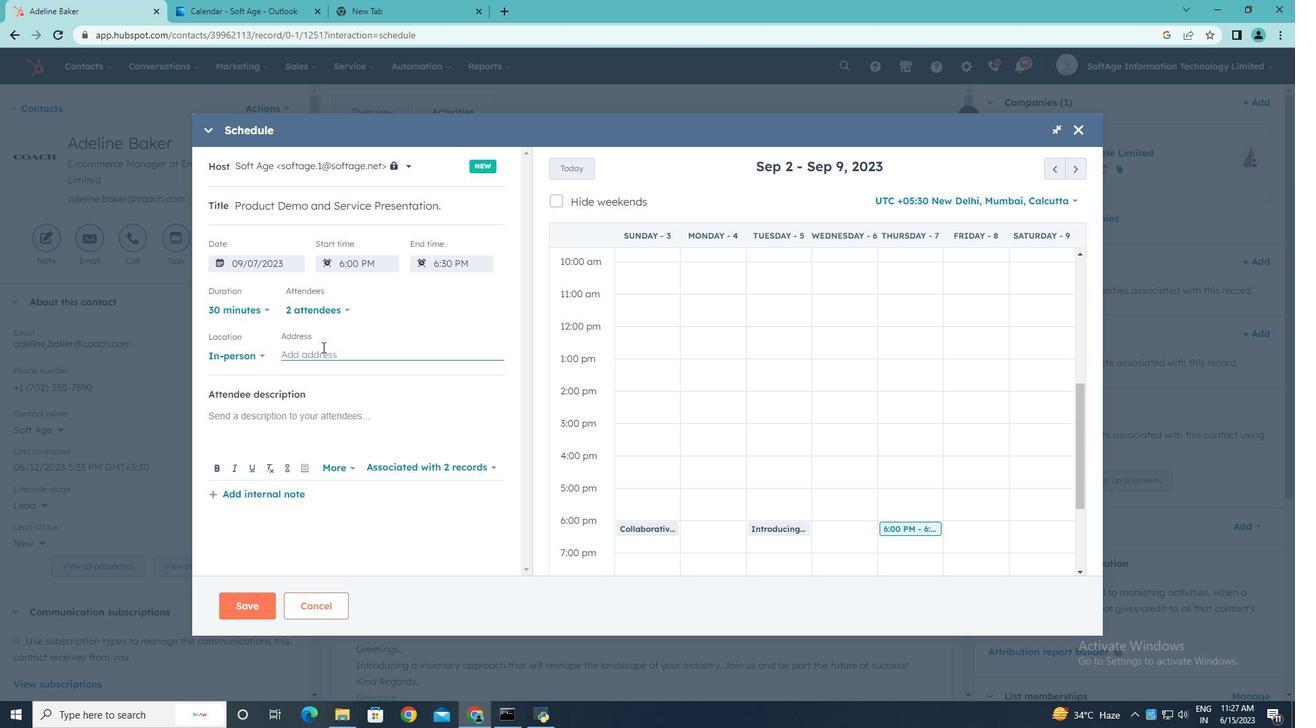 
Action: Mouse pressed left at (322, 347)
Screenshot: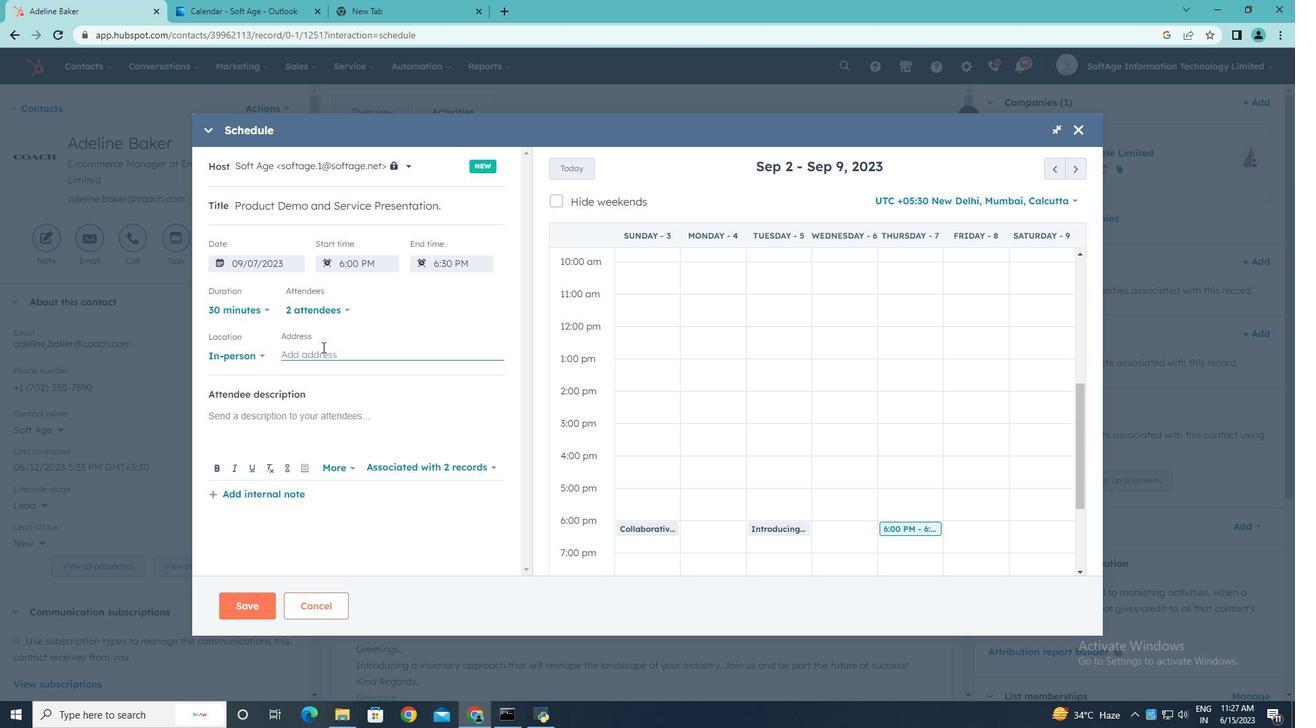 
Action: Key pressed <Key.shift>New<Key.space><Key.shift>York
Screenshot: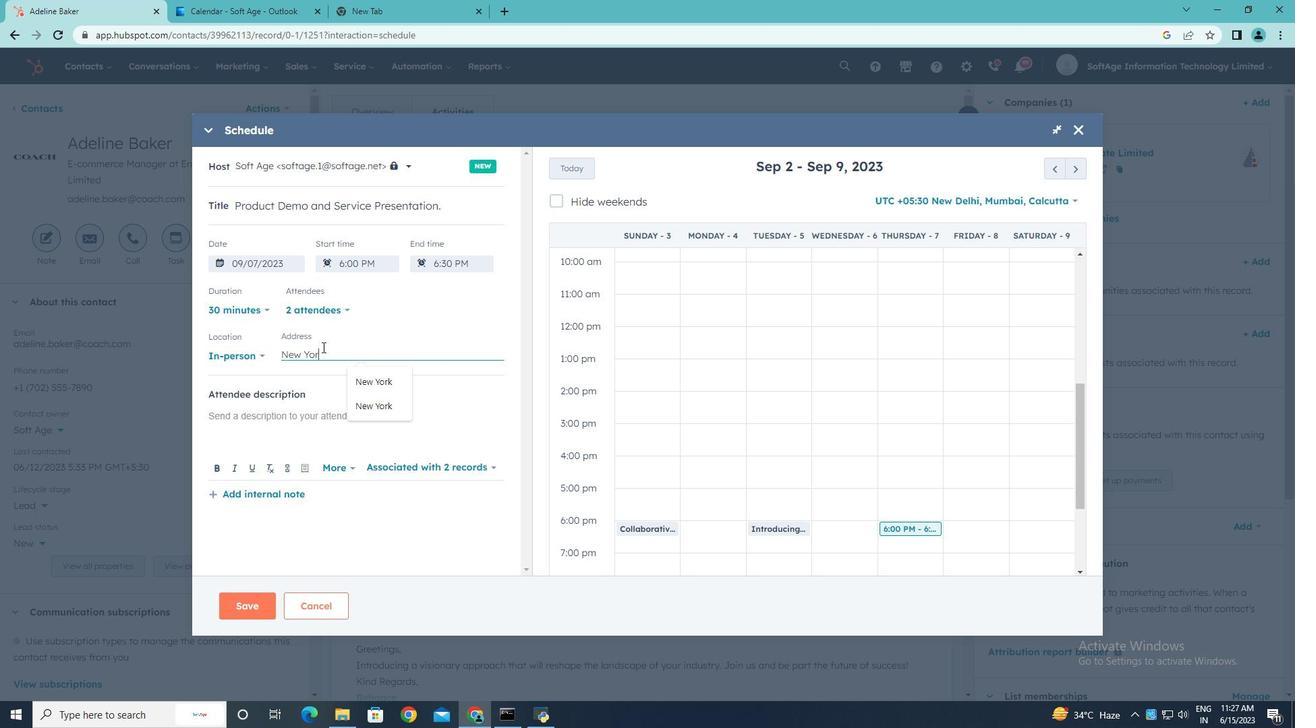 
Action: Mouse moved to (251, 416)
Screenshot: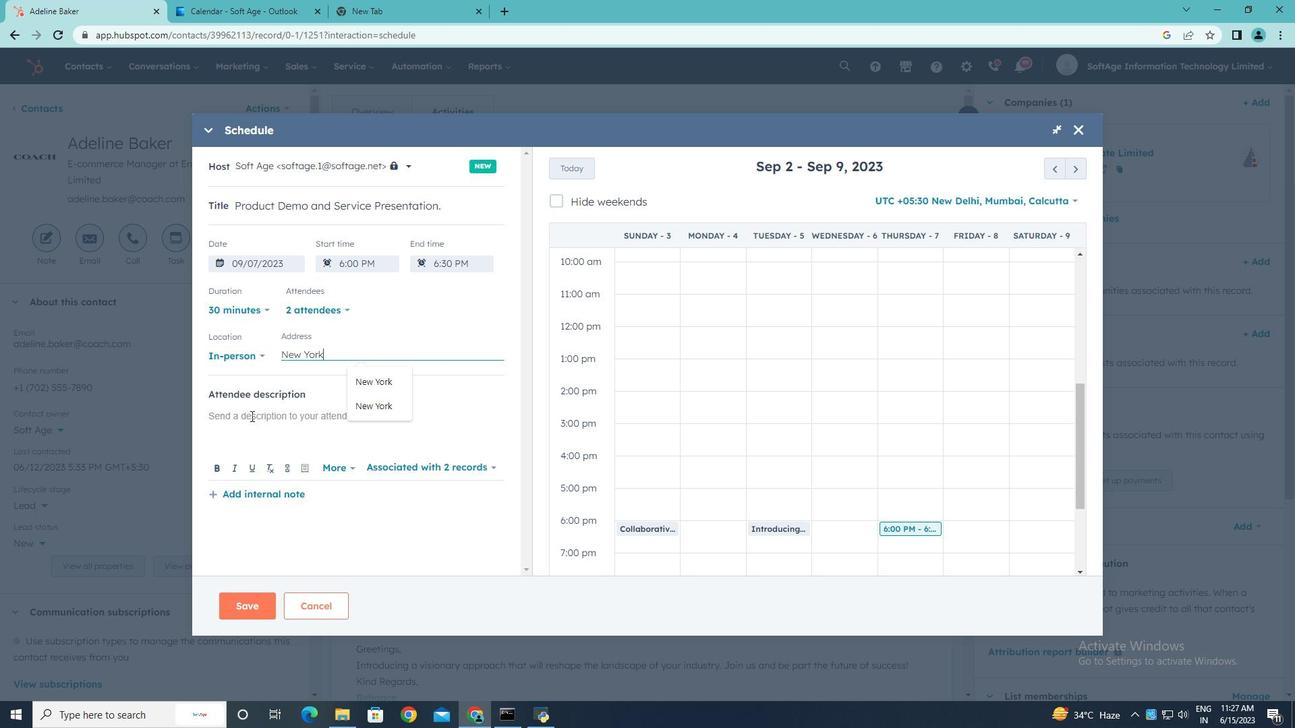 
Action: Mouse pressed left at (251, 416)
Screenshot: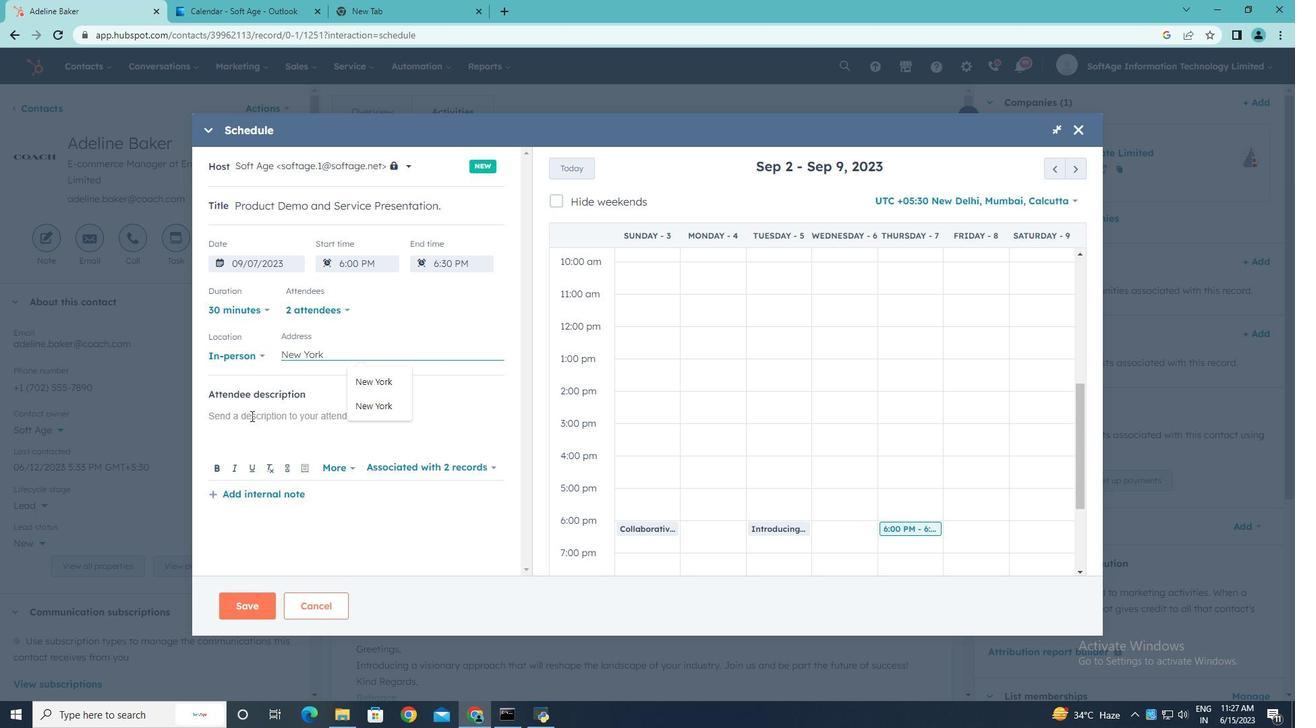 
Action: Key pressed <Key.shift><Key.shift><Key.shift><Key.shift><Key.shift><Key.shift><Key.shift><Key.shift><Key.shift><Key.shift><Key.shift><Key.shift><Key.shift><Key.shift><Key.shift><Key.shift><Key.shift>Kindly<Key.space>join<Key.space>this<Key.space>meeet<Key.backspace><Key.backspace>ting<Key.space>to<Key.space>understand<Key.space><Key.shift>Prody<Key.backspace>ucrt<Key.backspace><Key.backspace>t<Key.space><Key.shift>Demo<Key.space>and<Key.space><Key.shift>Service<Key.space><Key.shift>Presean<Key.backspace><Key.backspace>ntation..
Screenshot: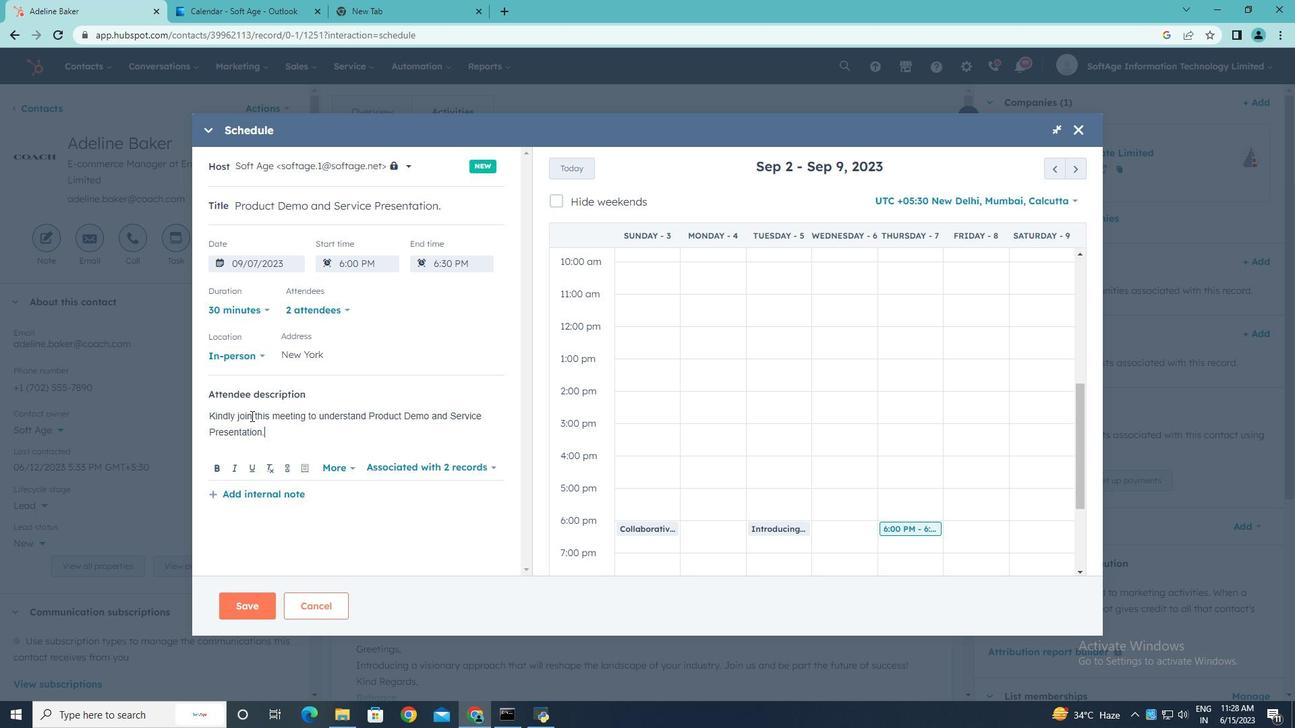 
Action: Mouse moved to (248, 609)
Screenshot: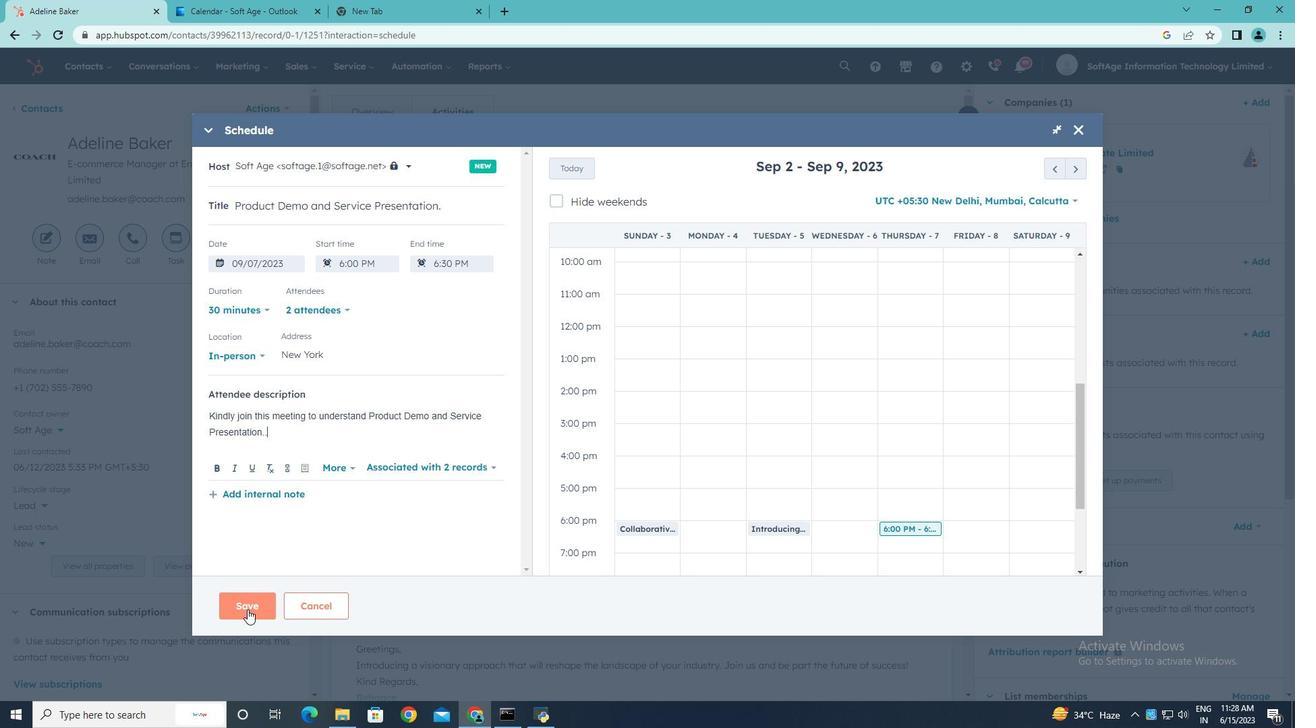 
Action: Mouse pressed left at (248, 609)
Screenshot: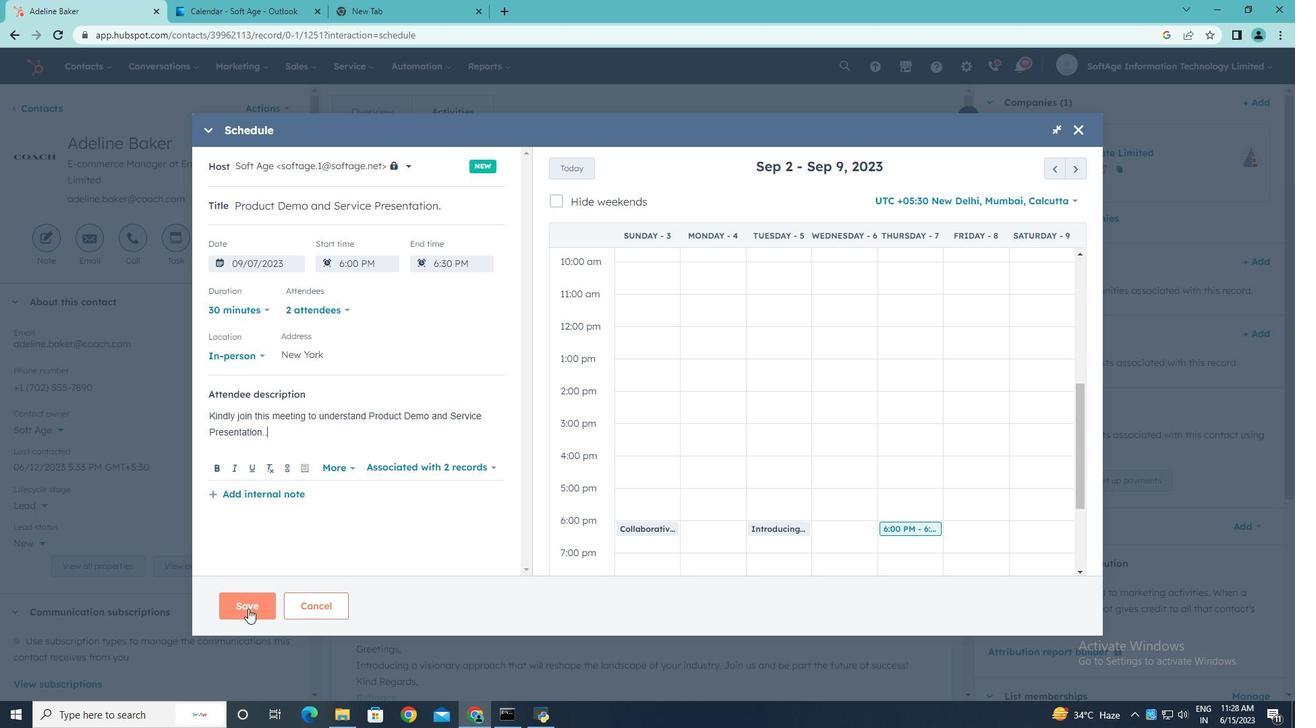 
